 Task: Look for space in Starnberg, Germany from 10th July, 2023 to 25th July, 2023 for 3 adults, 1 child in price range Rs.15000 to Rs.25000. Place can be shared room with 2 bedrooms having 3 beds and 2 bathrooms. Property type can be house, flat, guest house. Amenities needed are: wifi, TV, free parkinig on premises, gym, breakfast. Booking option can be shelf check-in. Required host language is English.
Action: Mouse moved to (428, 89)
Screenshot: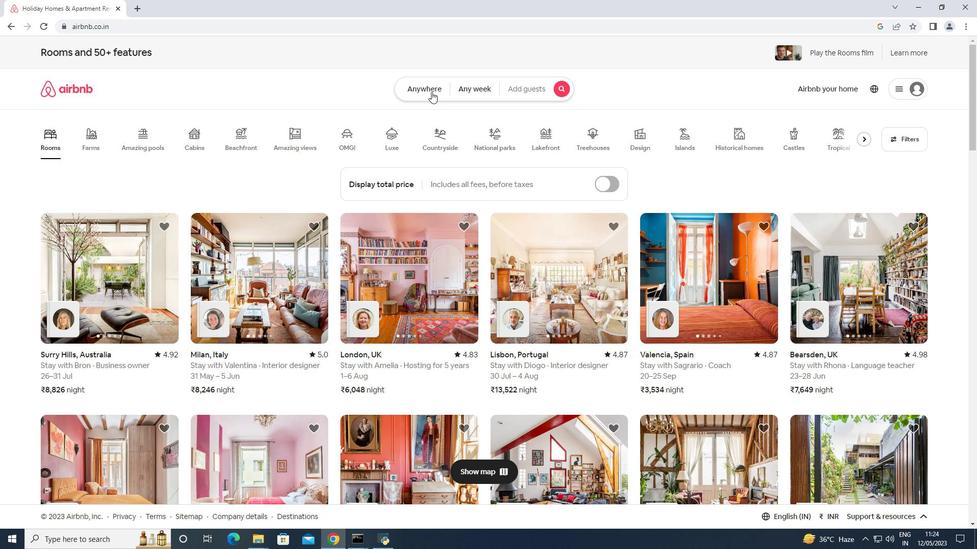 
Action: Mouse pressed left at (428, 89)
Screenshot: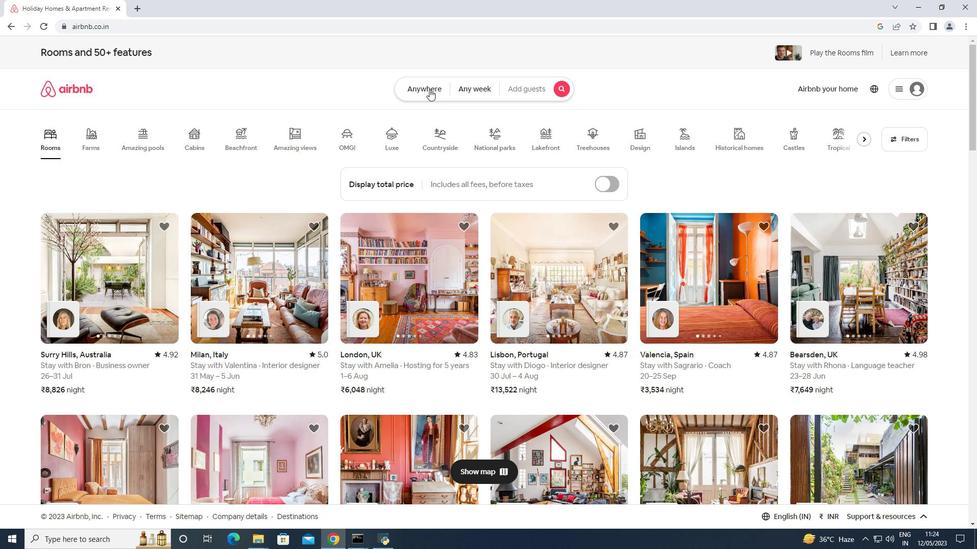 
Action: Mouse moved to (386, 131)
Screenshot: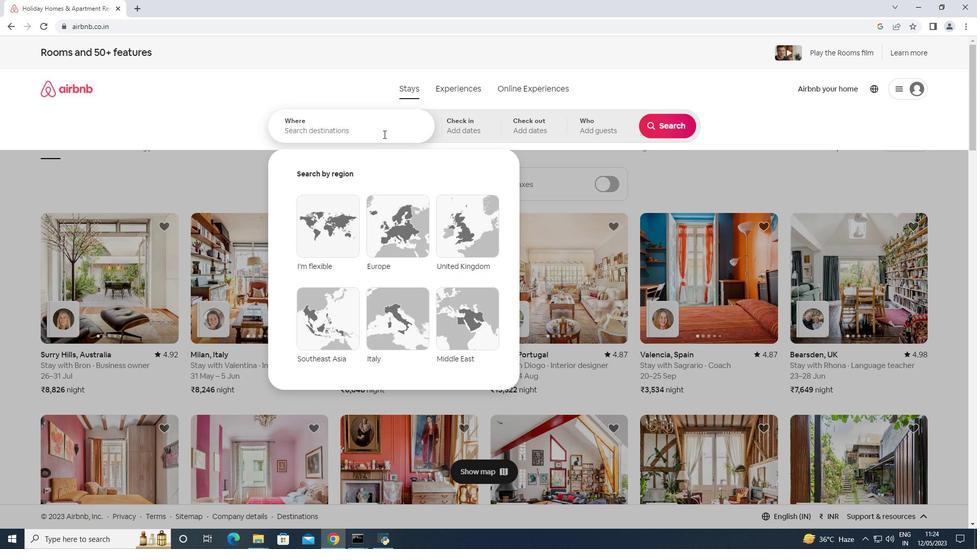 
Action: Mouse pressed left at (386, 131)
Screenshot: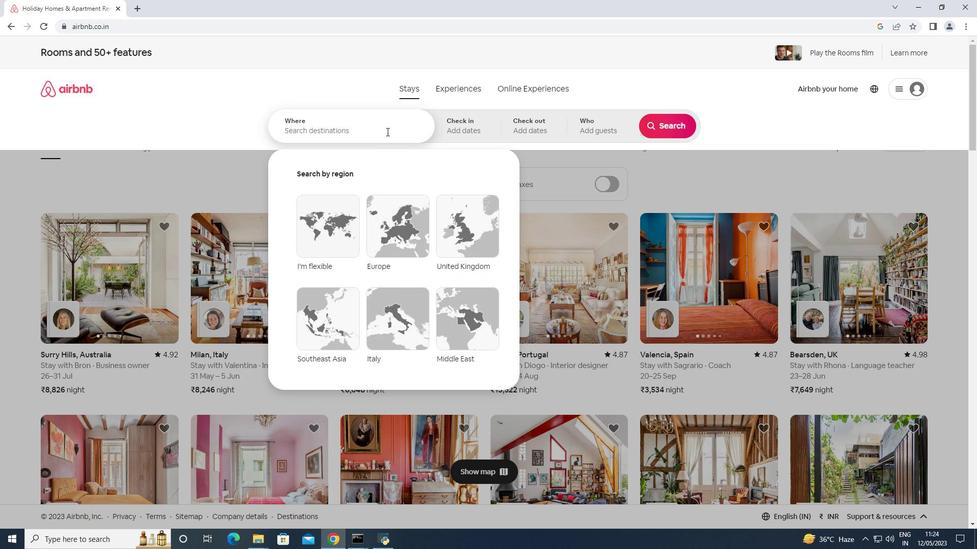 
Action: Key pressed <Key.shift>Sra<Key.backspace><Key.backspace>tarnberg,<Key.space><Key.shift>Germany<Key.enter>
Screenshot: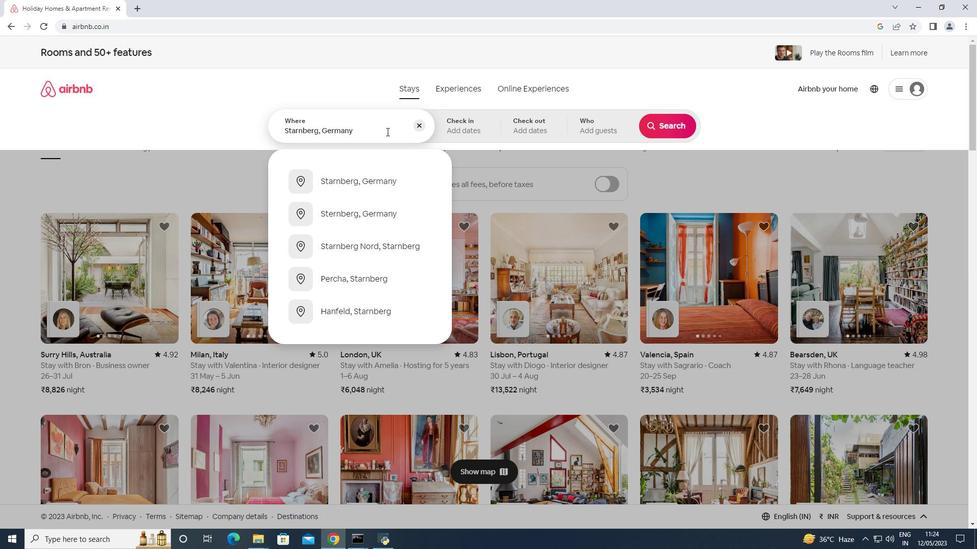 
Action: Mouse moved to (662, 205)
Screenshot: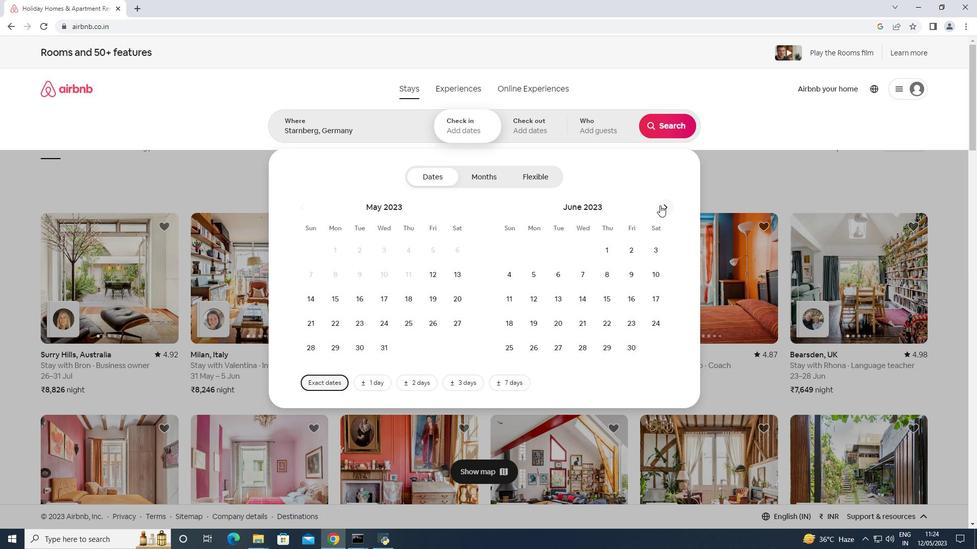 
Action: Mouse pressed left at (662, 205)
Screenshot: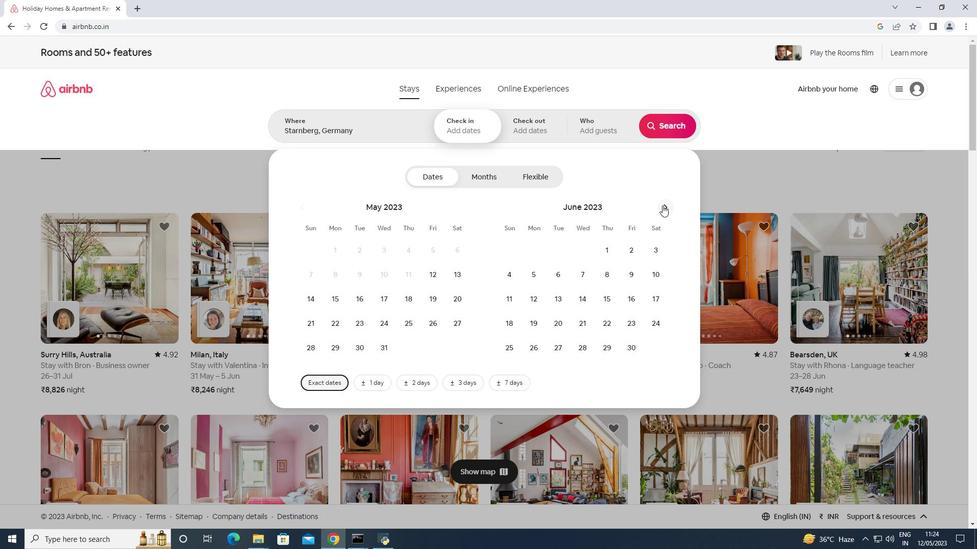 
Action: Mouse moved to (537, 296)
Screenshot: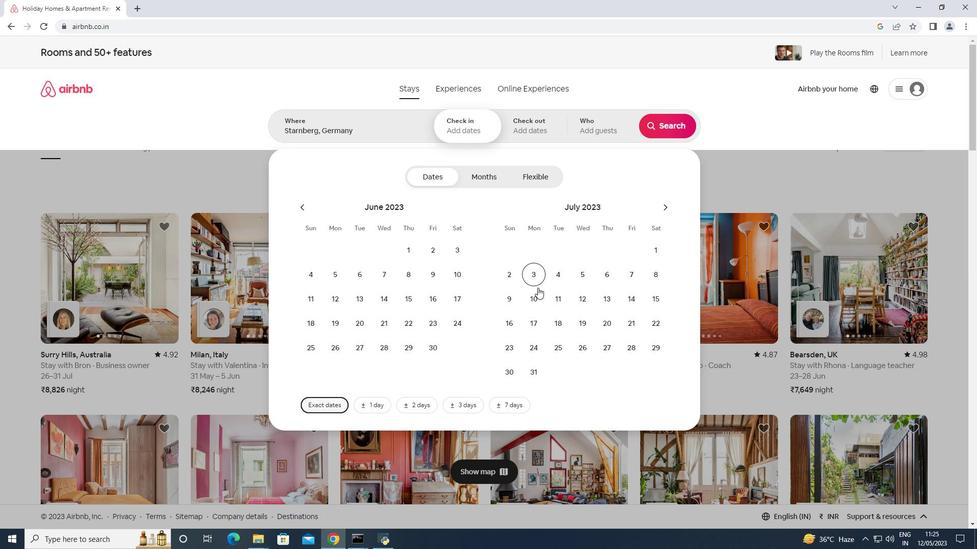 
Action: Mouse pressed left at (537, 296)
Screenshot: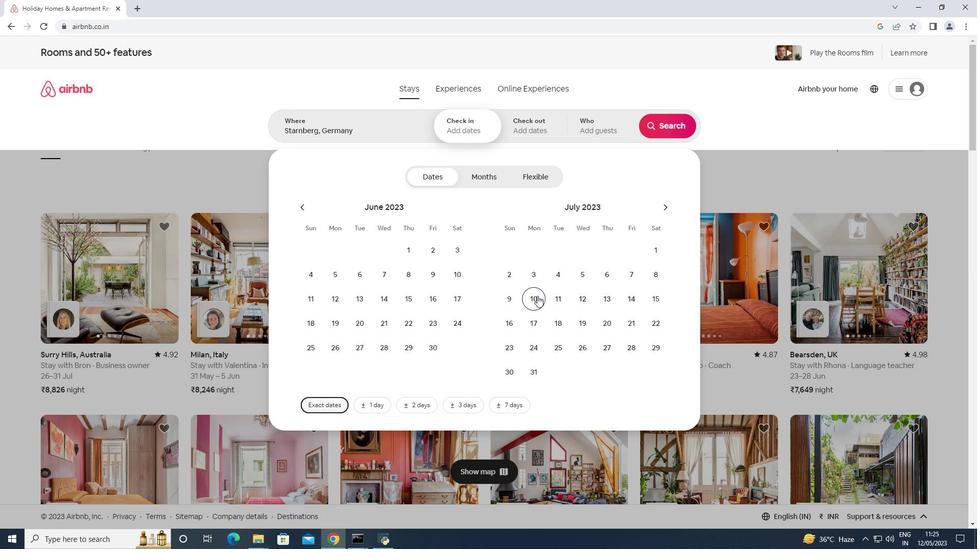 
Action: Mouse moved to (564, 343)
Screenshot: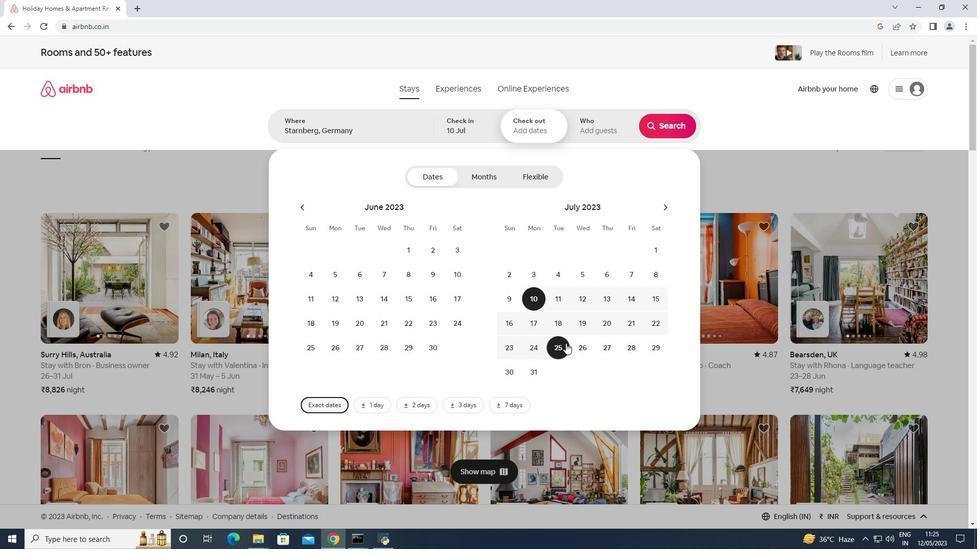 
Action: Mouse pressed left at (564, 343)
Screenshot: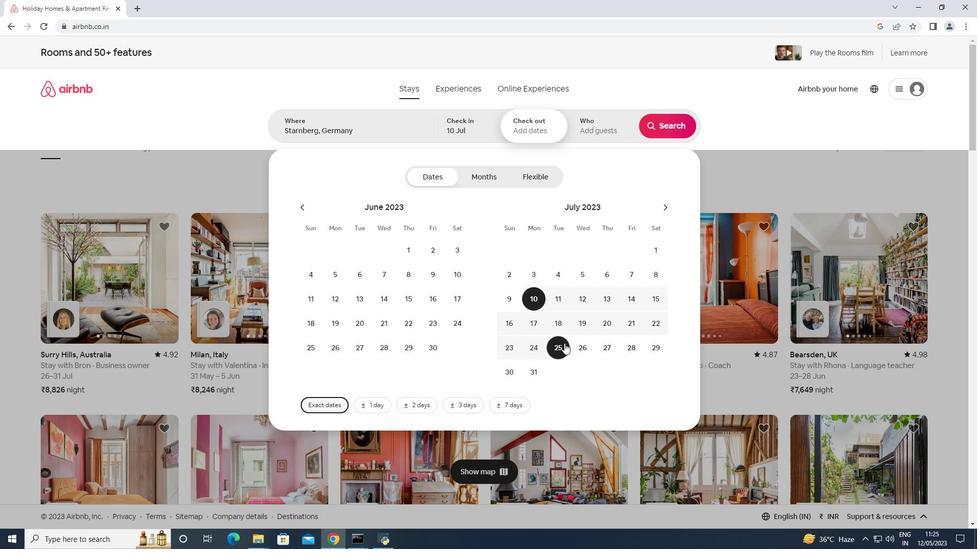 
Action: Mouse moved to (590, 132)
Screenshot: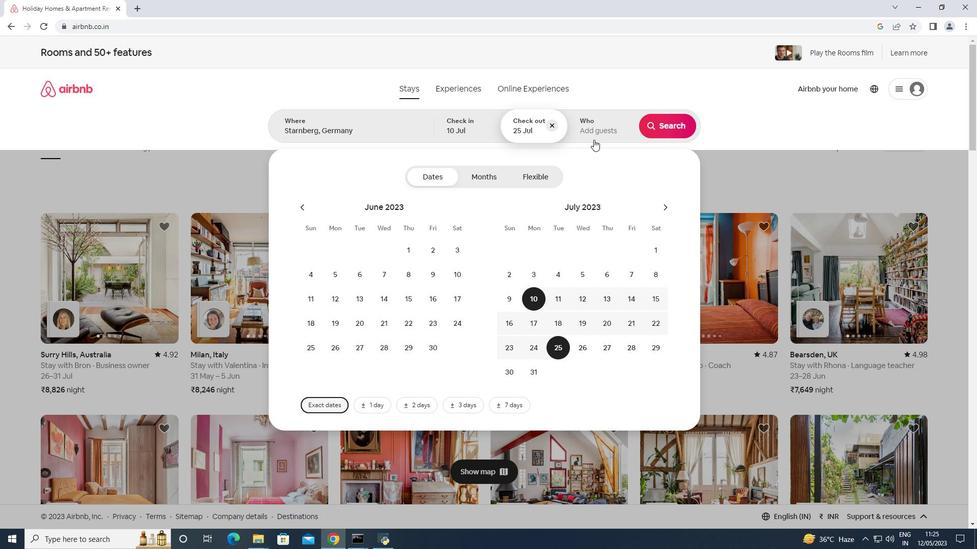 
Action: Mouse pressed left at (590, 132)
Screenshot: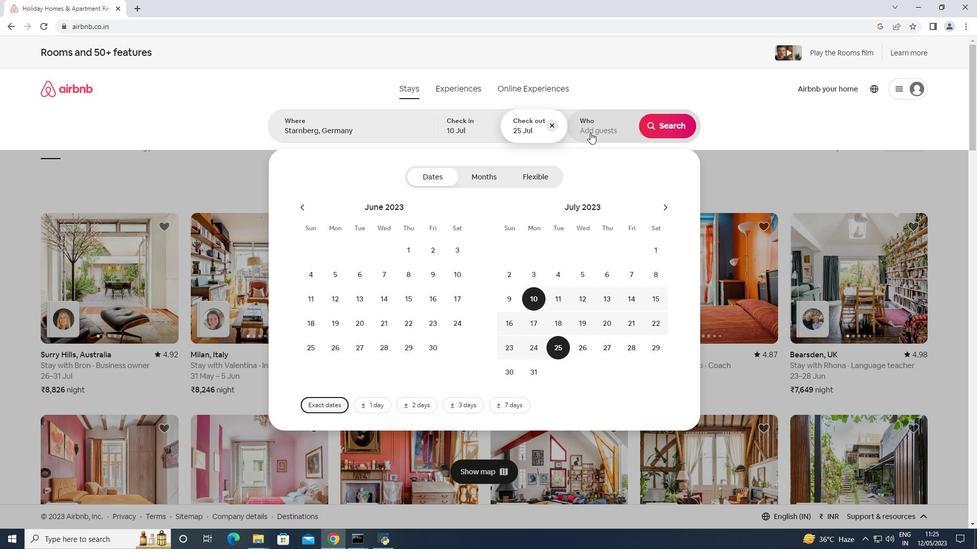 
Action: Mouse moved to (673, 180)
Screenshot: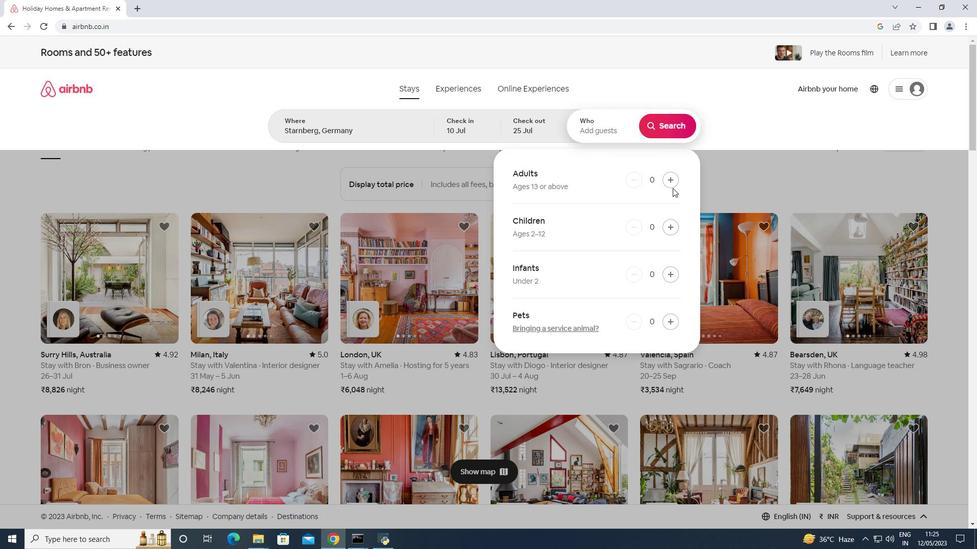 
Action: Mouse pressed left at (673, 180)
Screenshot: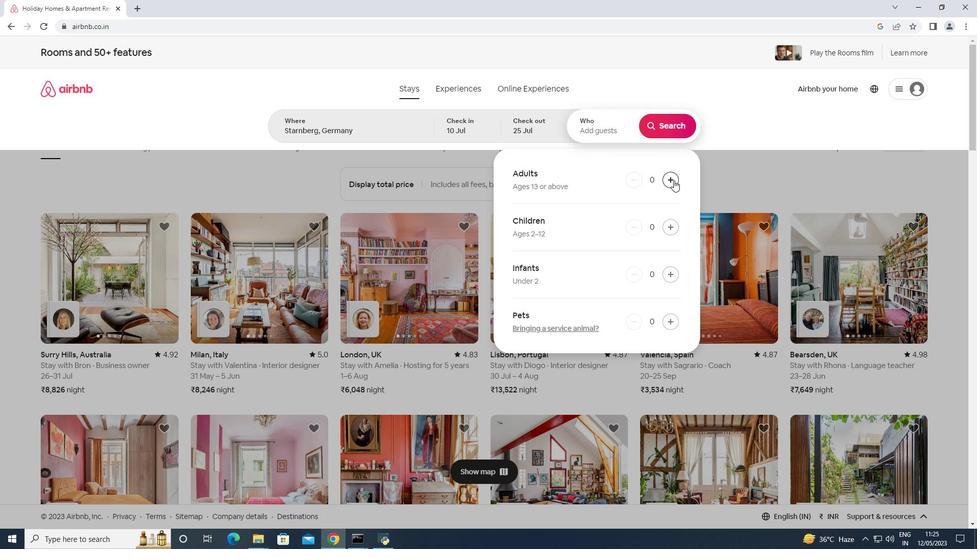 
Action: Mouse pressed left at (673, 180)
Screenshot: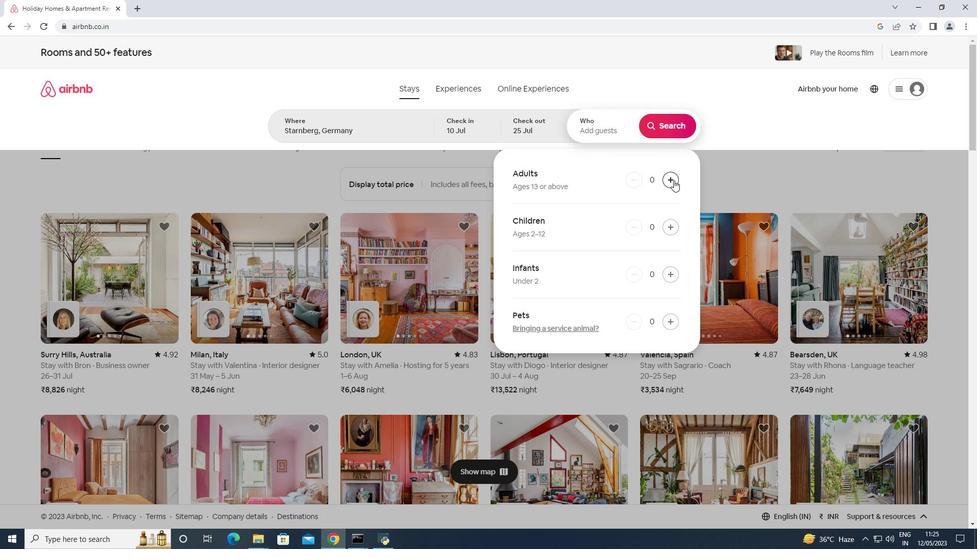 
Action: Mouse pressed left at (673, 180)
Screenshot: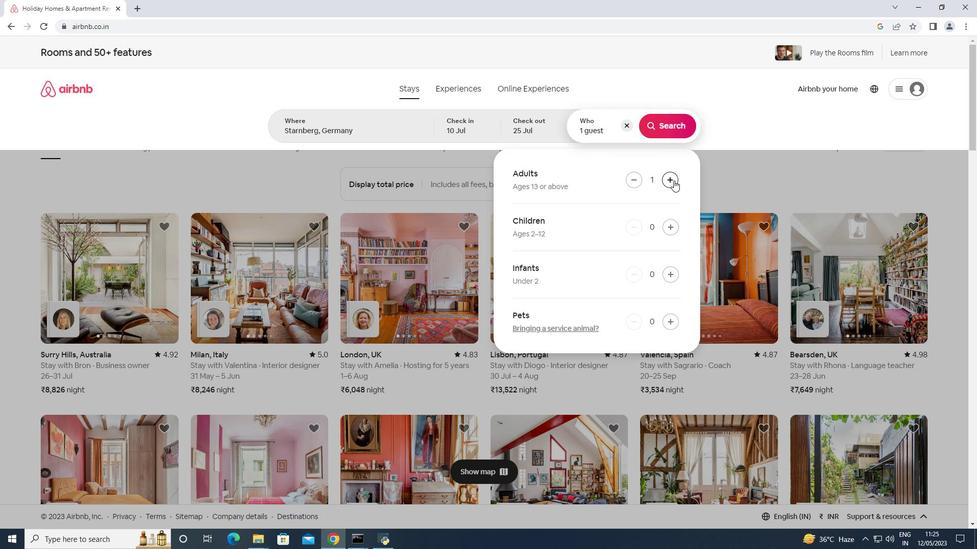 
Action: Mouse pressed left at (673, 180)
Screenshot: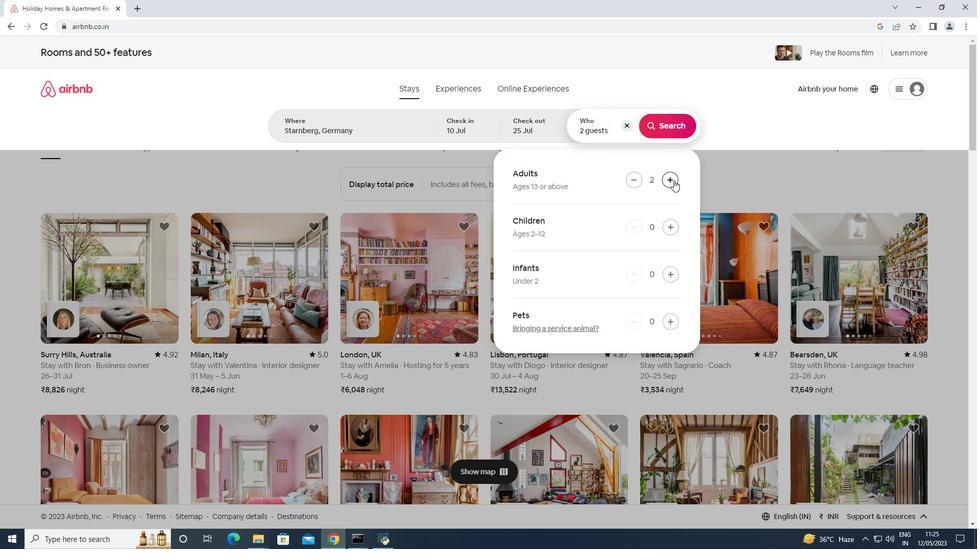 
Action: Mouse moved to (631, 181)
Screenshot: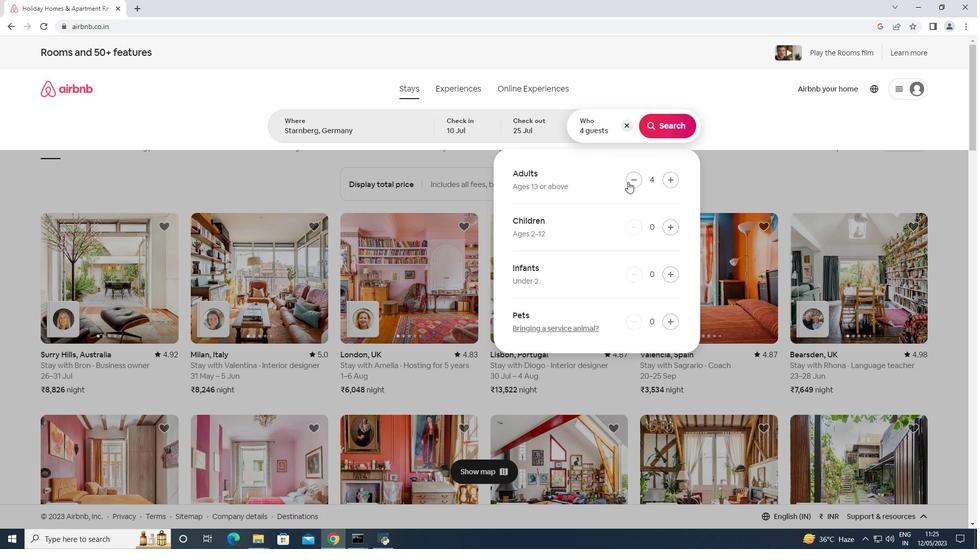 
Action: Mouse pressed left at (631, 181)
Screenshot: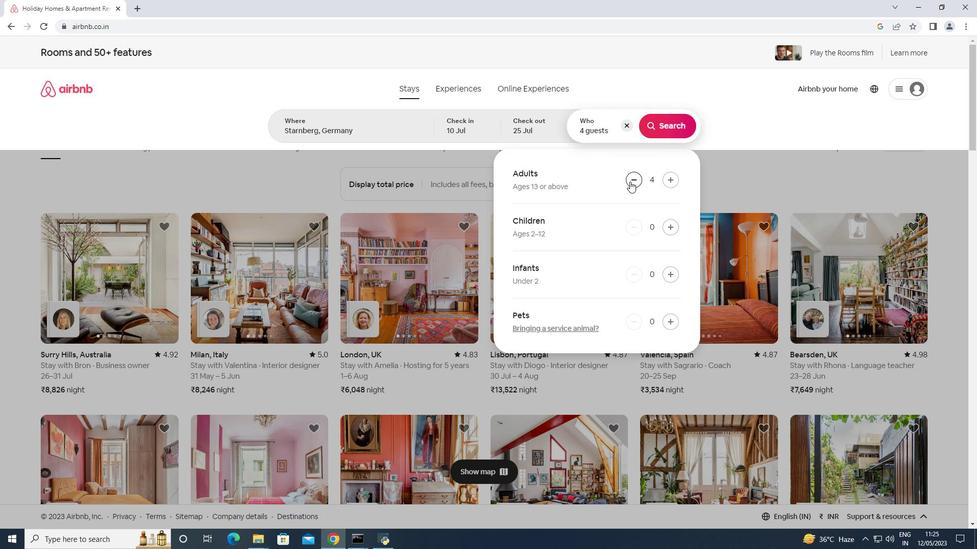 
Action: Mouse moved to (671, 225)
Screenshot: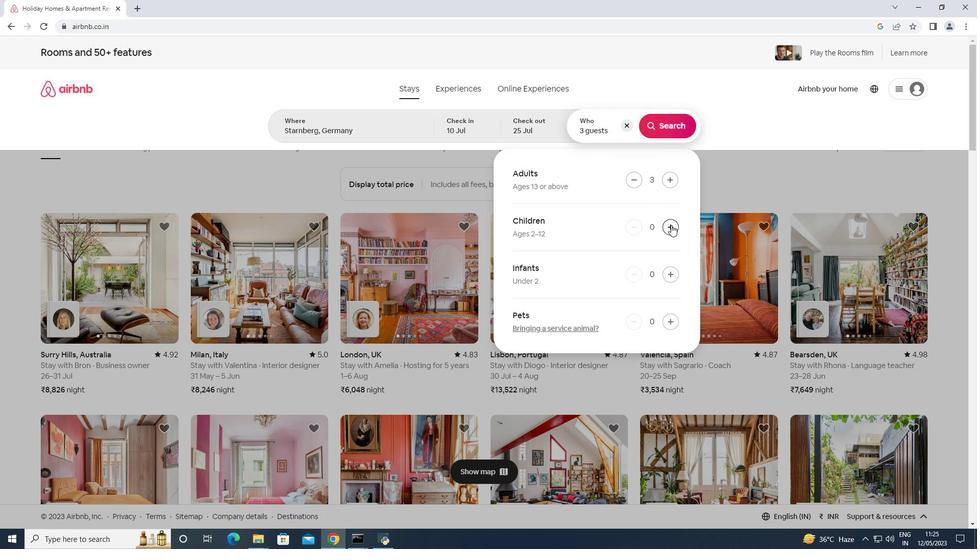 
Action: Mouse pressed left at (671, 225)
Screenshot: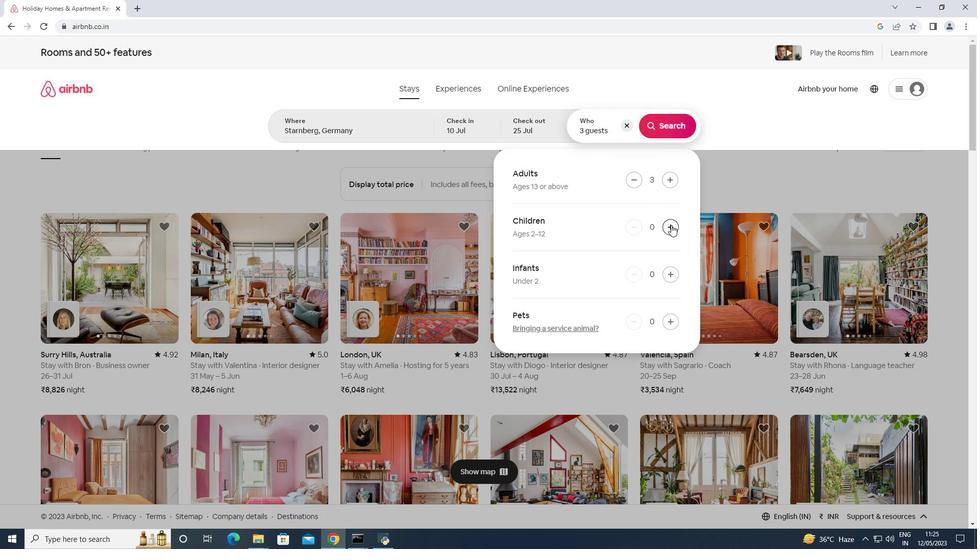 
Action: Mouse moved to (668, 126)
Screenshot: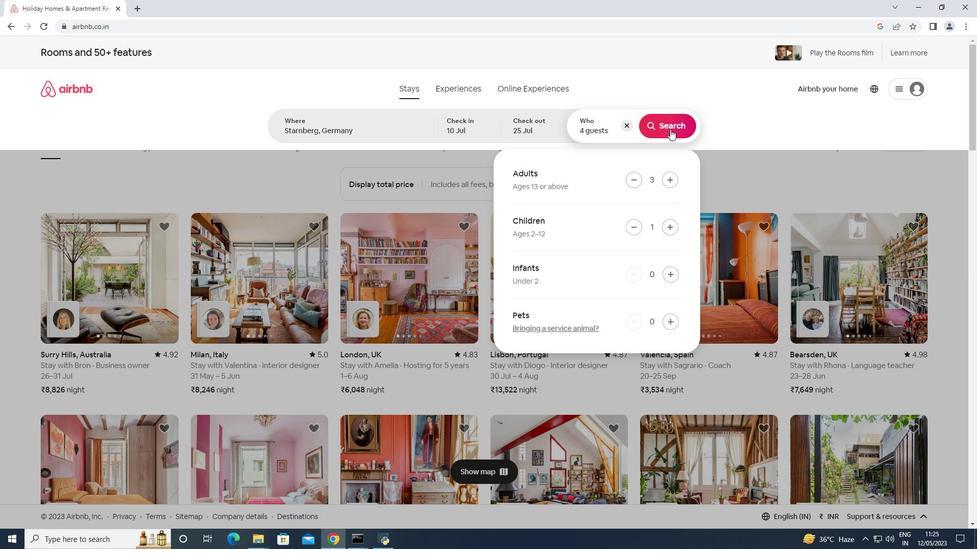 
Action: Mouse pressed left at (668, 126)
Screenshot: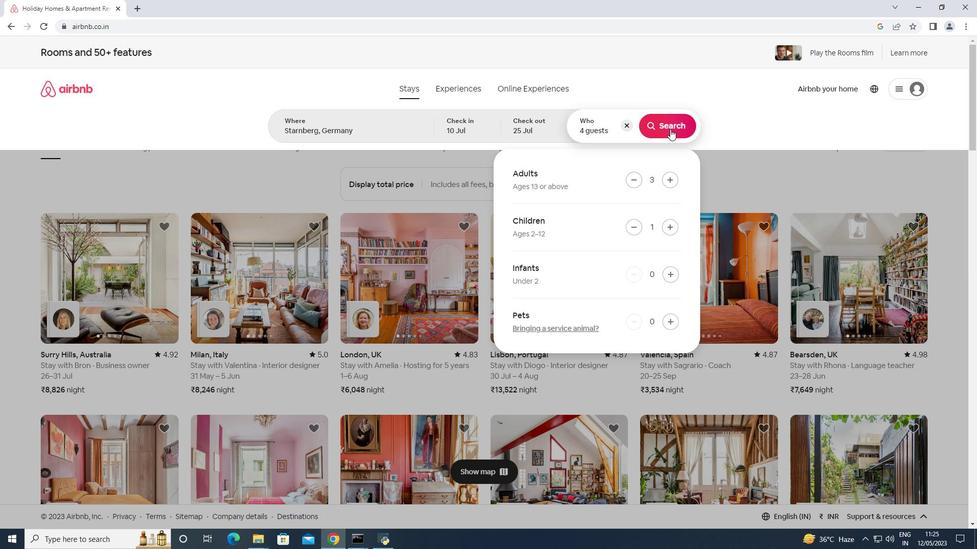 
Action: Mouse moved to (935, 101)
Screenshot: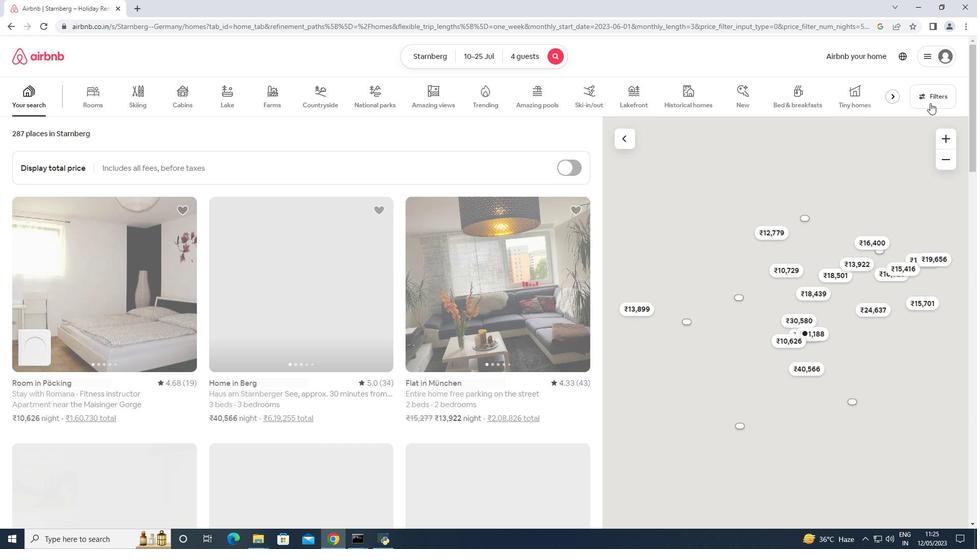 
Action: Mouse pressed left at (935, 101)
Screenshot: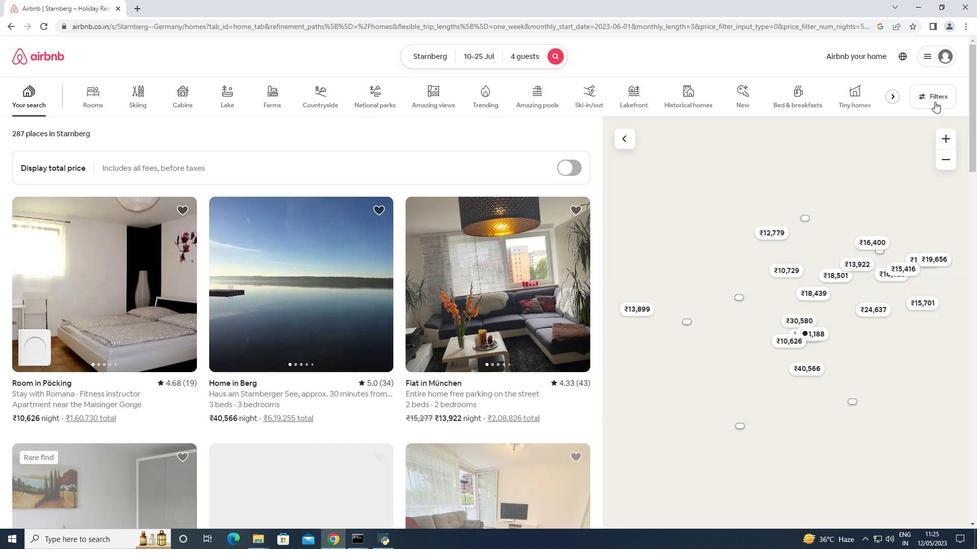 
Action: Mouse moved to (407, 337)
Screenshot: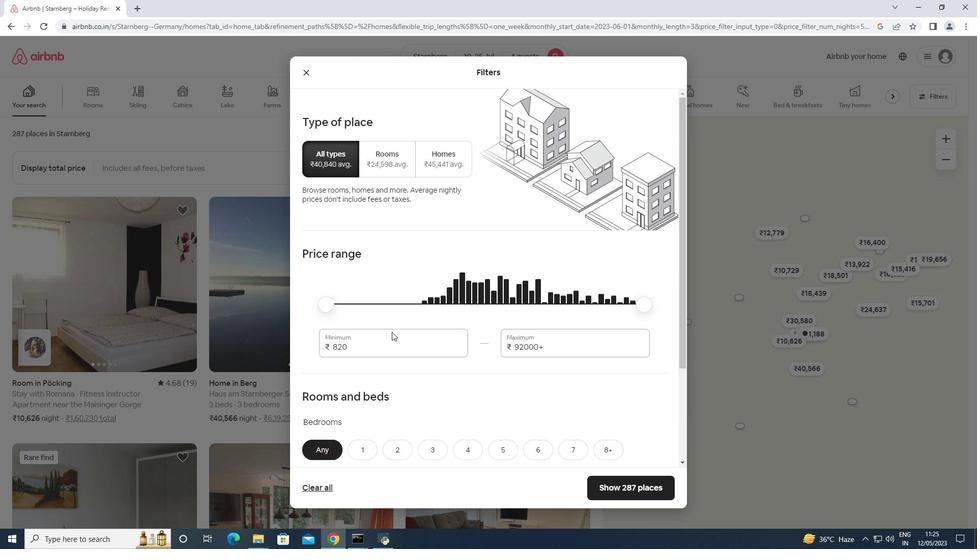 
Action: Mouse pressed left at (407, 337)
Screenshot: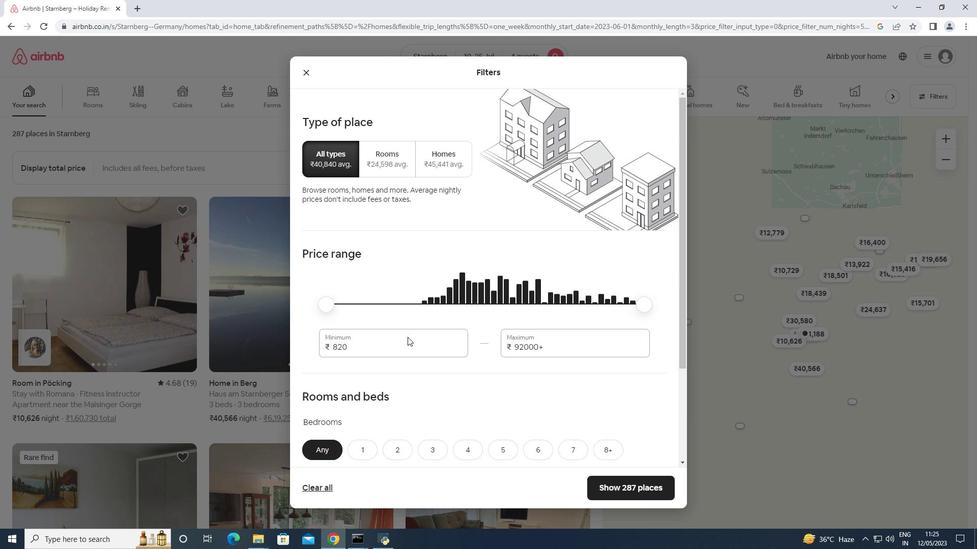 
Action: Mouse pressed left at (407, 337)
Screenshot: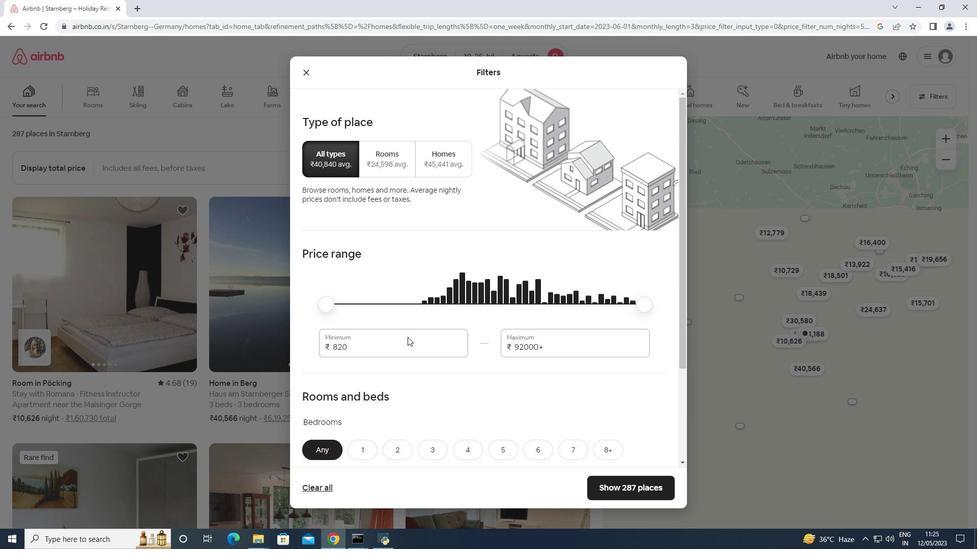 
Action: Mouse moved to (407, 338)
Screenshot: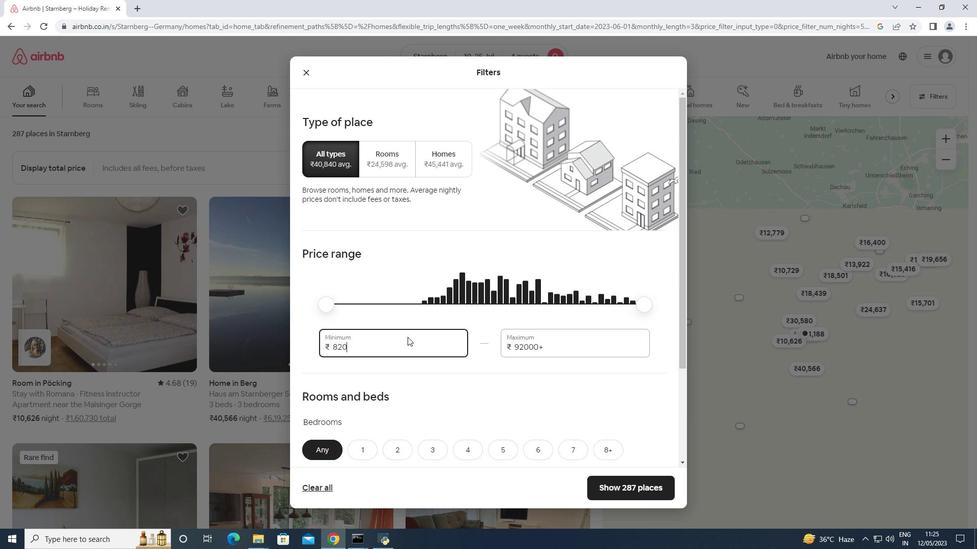 
Action: Key pressed <Key.backspace><Key.backspace><Key.backspace><Key.backspace><Key.backspace><Key.backspace><Key.backspace><Key.backspace><Key.backspace><Key.backspace><Key.backspace><Key.backspace>15000<Key.tab>25000
Screenshot: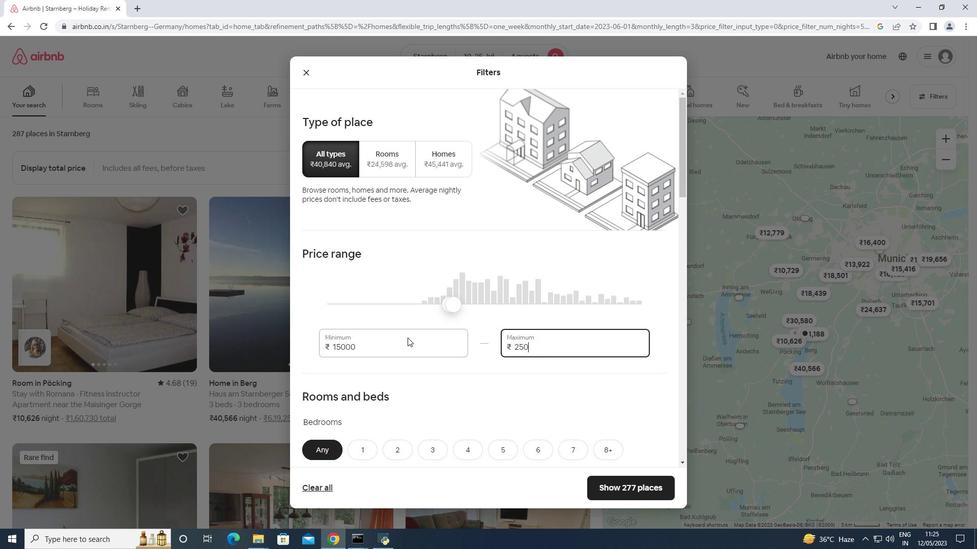 
Action: Mouse moved to (407, 338)
Screenshot: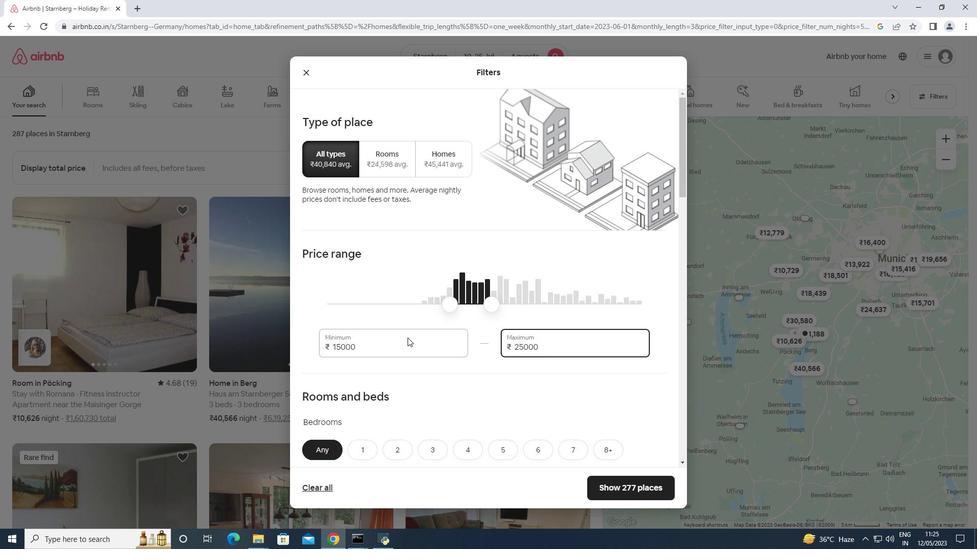 
Action: Mouse scrolled (407, 338) with delta (0, 0)
Screenshot: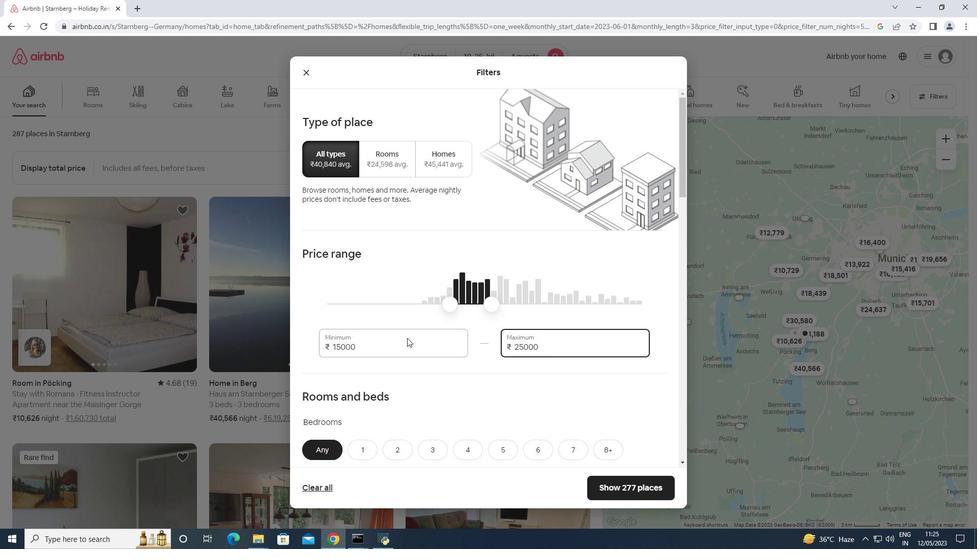 
Action: Mouse scrolled (407, 338) with delta (0, 0)
Screenshot: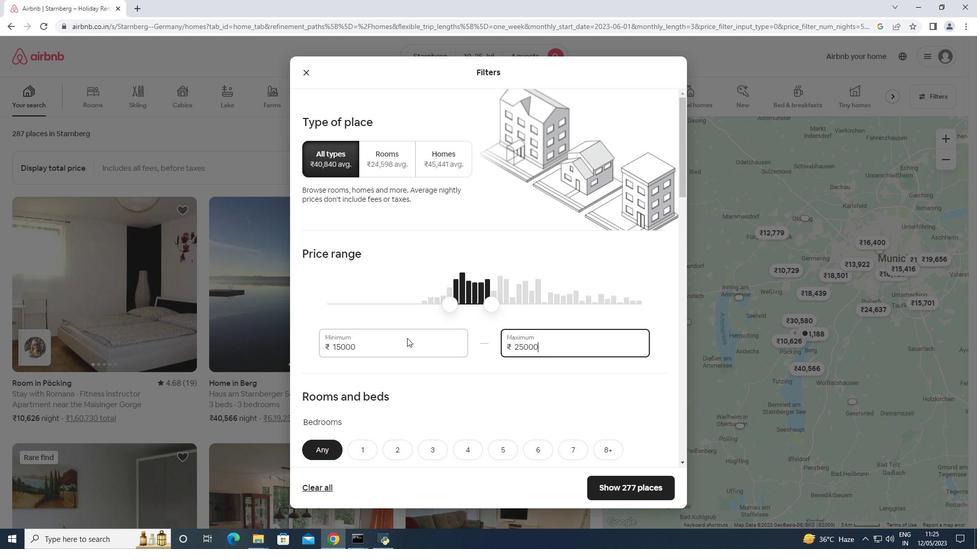 
Action: Mouse scrolled (407, 338) with delta (0, 0)
Screenshot: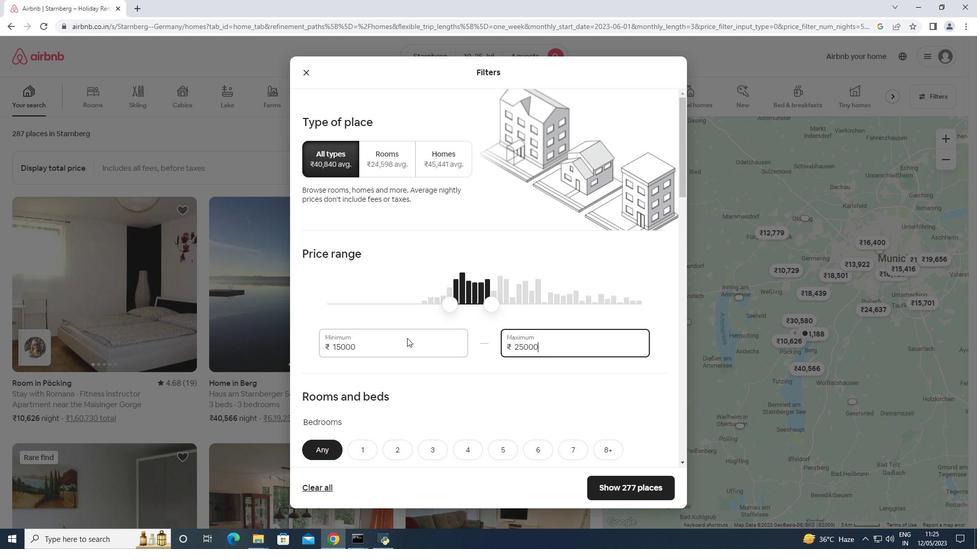 
Action: Mouse moved to (405, 302)
Screenshot: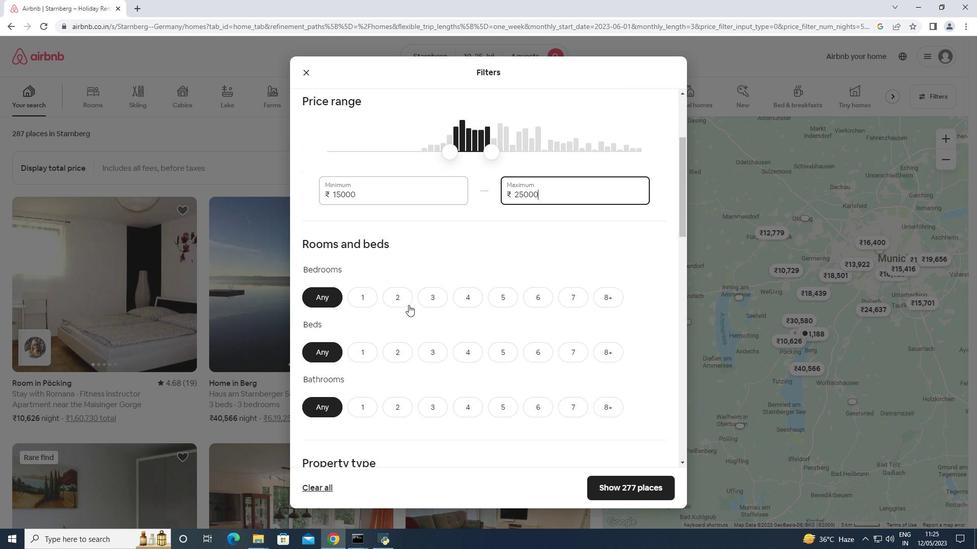 
Action: Mouse pressed left at (405, 302)
Screenshot: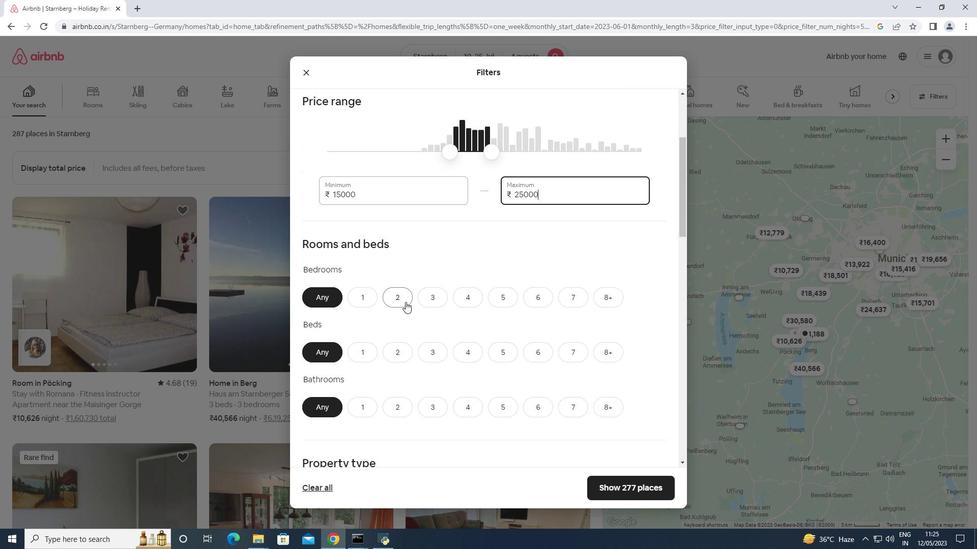 
Action: Mouse moved to (436, 354)
Screenshot: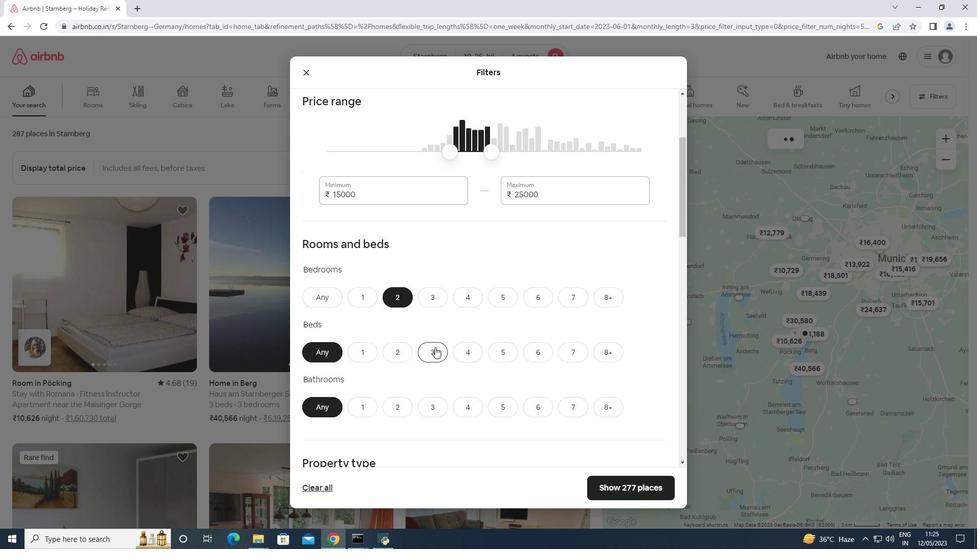 
Action: Mouse pressed left at (436, 354)
Screenshot: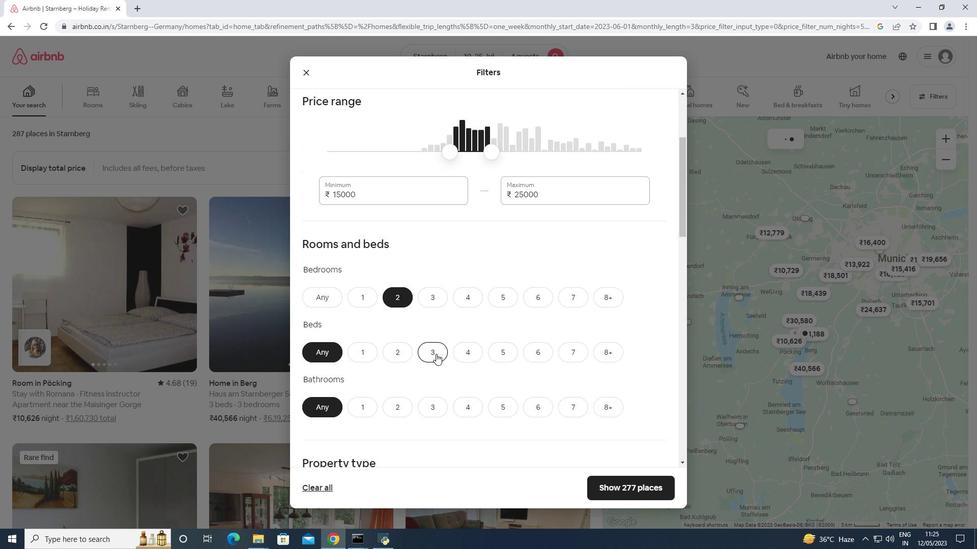 
Action: Mouse moved to (398, 412)
Screenshot: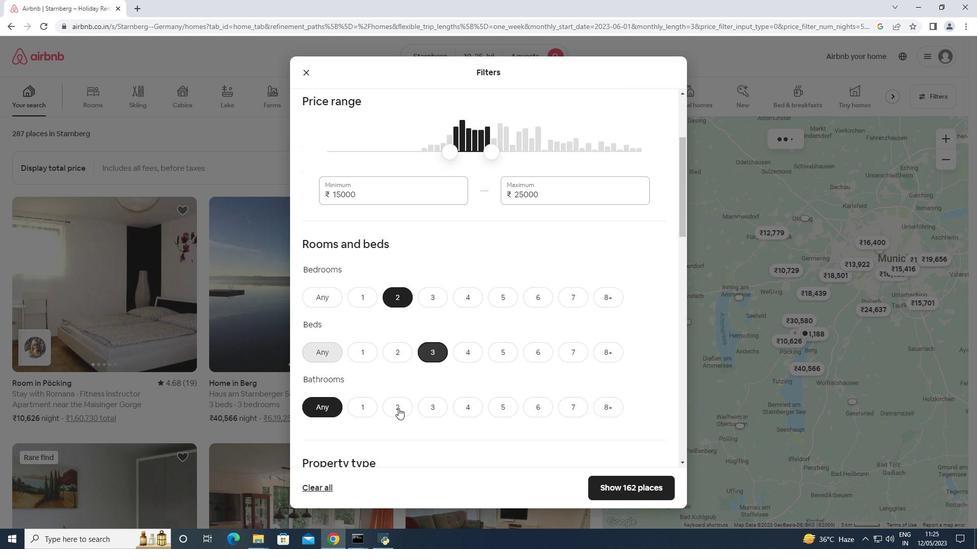 
Action: Mouse pressed left at (398, 412)
Screenshot: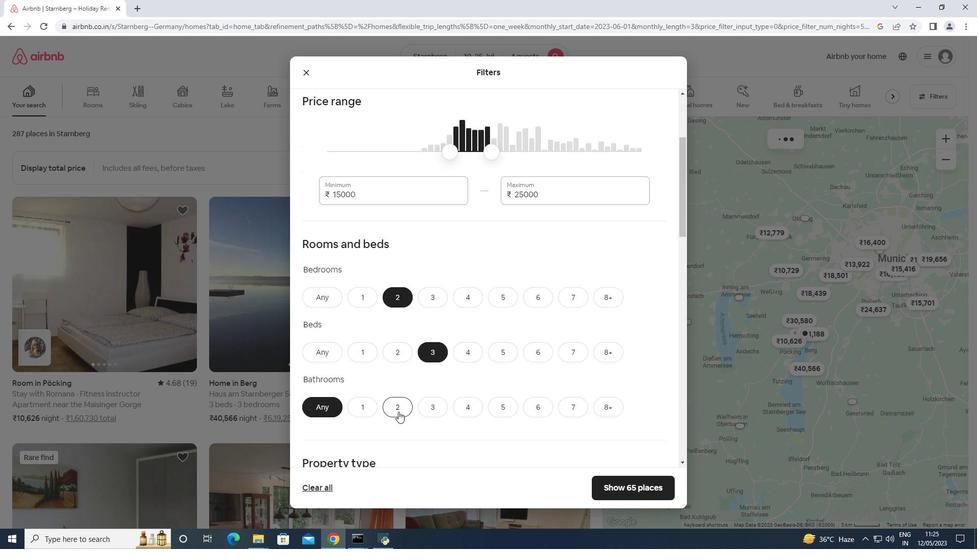 
Action: Mouse moved to (399, 406)
Screenshot: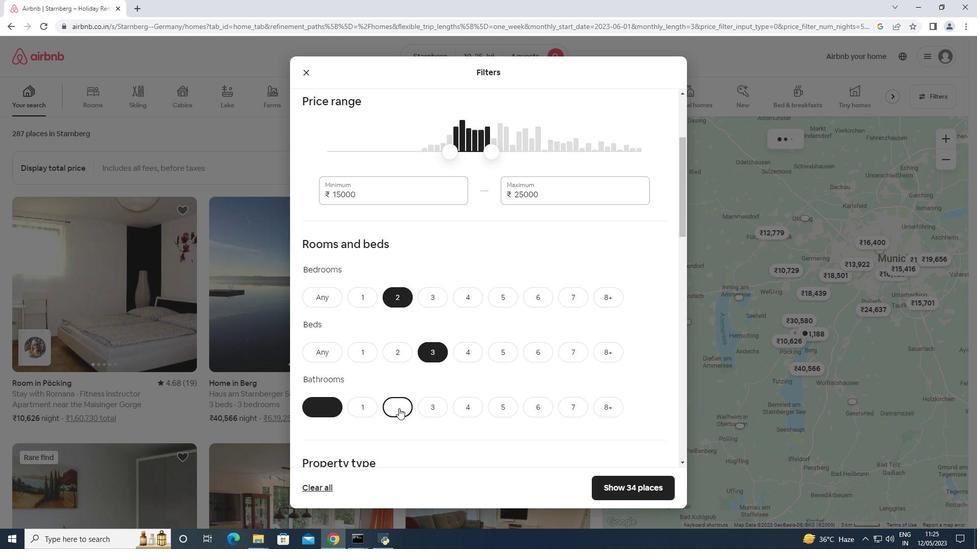 
Action: Mouse scrolled (399, 405) with delta (0, 0)
Screenshot: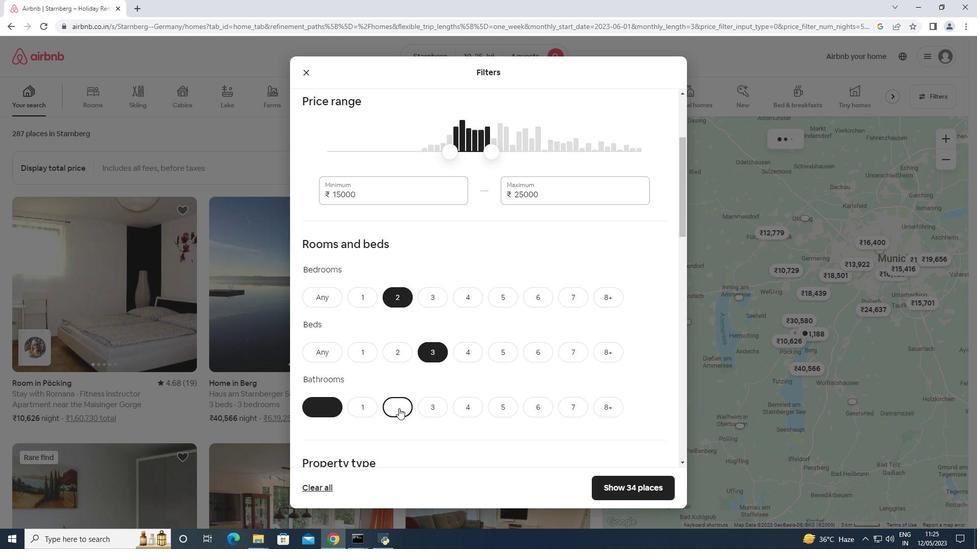 
Action: Mouse scrolled (399, 405) with delta (0, 0)
Screenshot: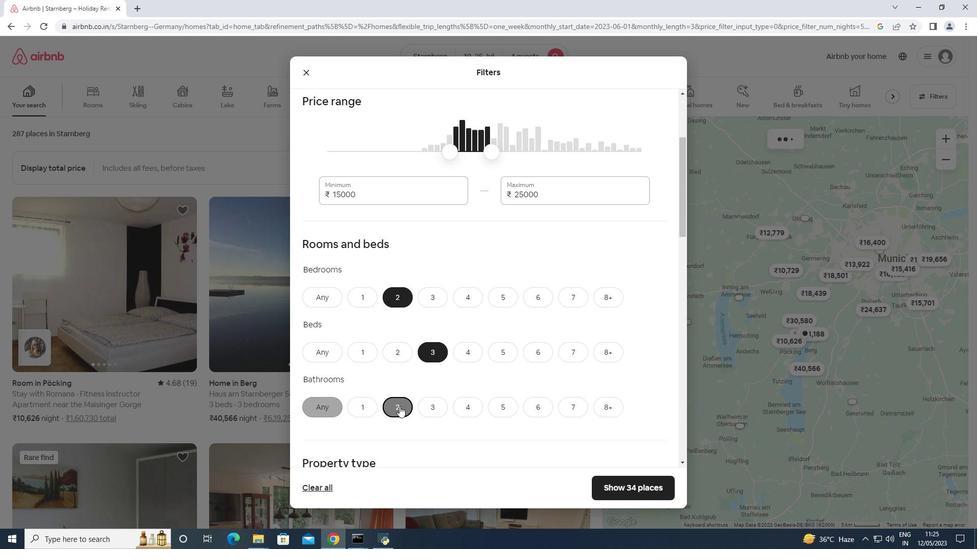 
Action: Mouse scrolled (399, 405) with delta (0, 0)
Screenshot: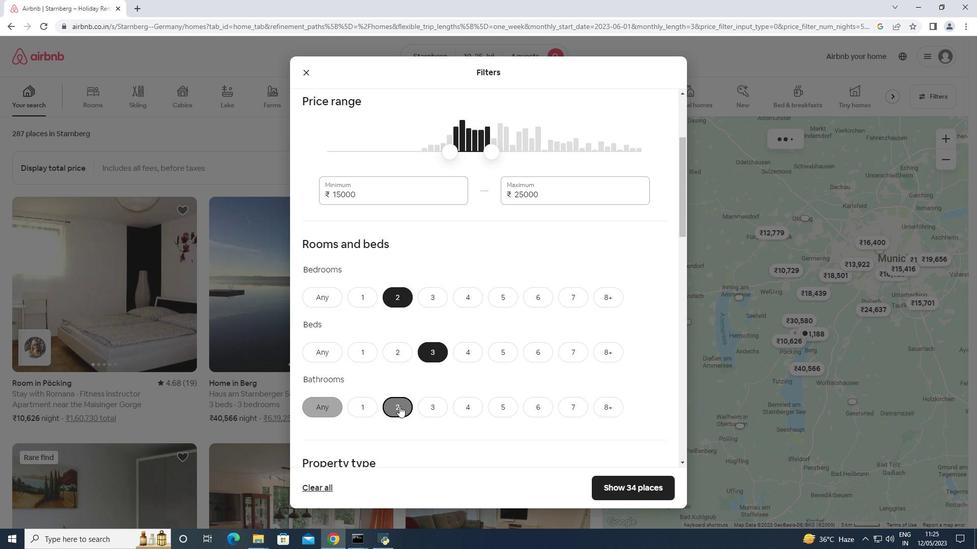 
Action: Mouse scrolled (399, 405) with delta (0, 0)
Screenshot: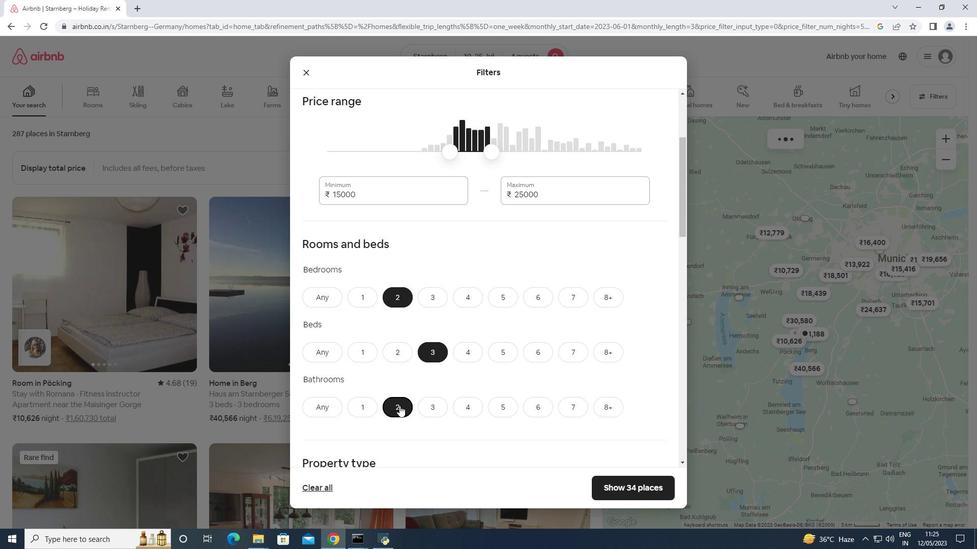 
Action: Mouse moved to (358, 321)
Screenshot: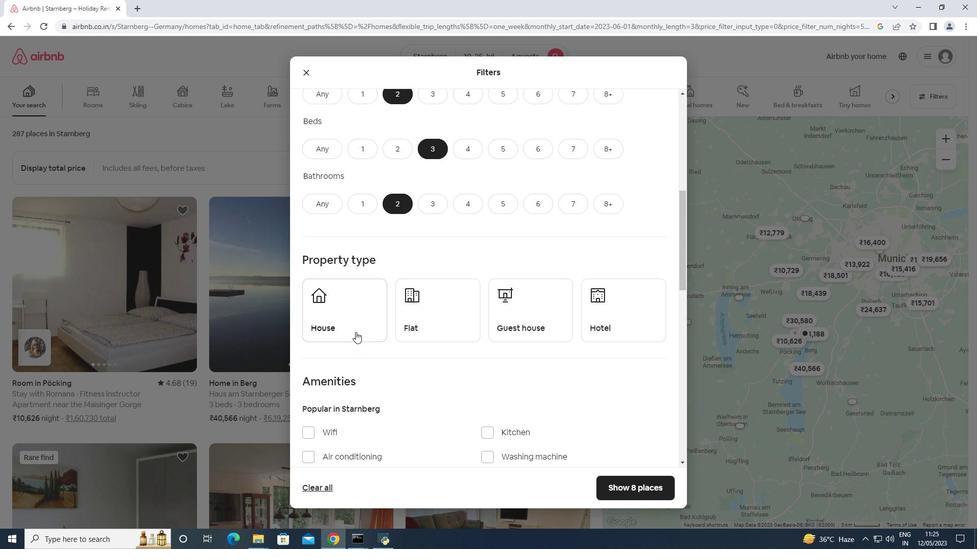 
Action: Mouse pressed left at (358, 321)
Screenshot: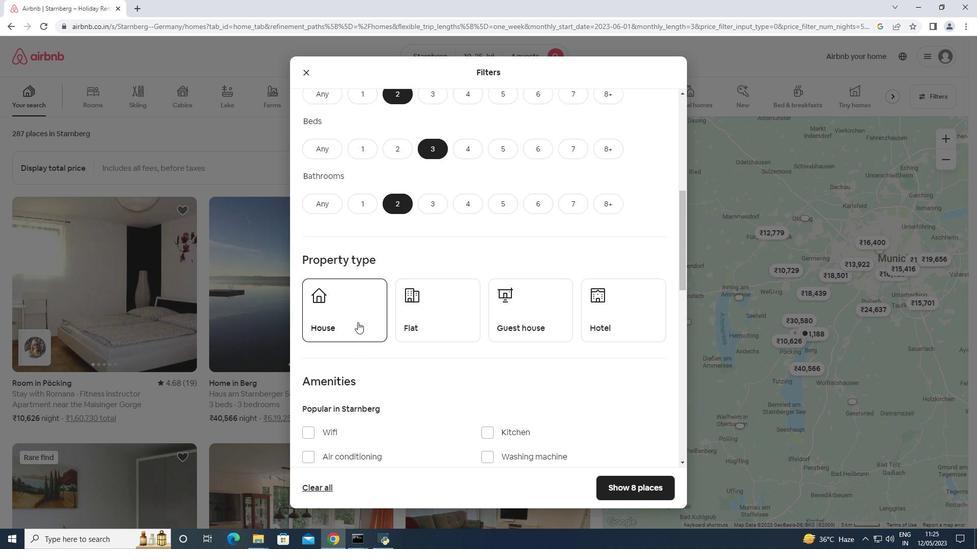 
Action: Mouse moved to (434, 323)
Screenshot: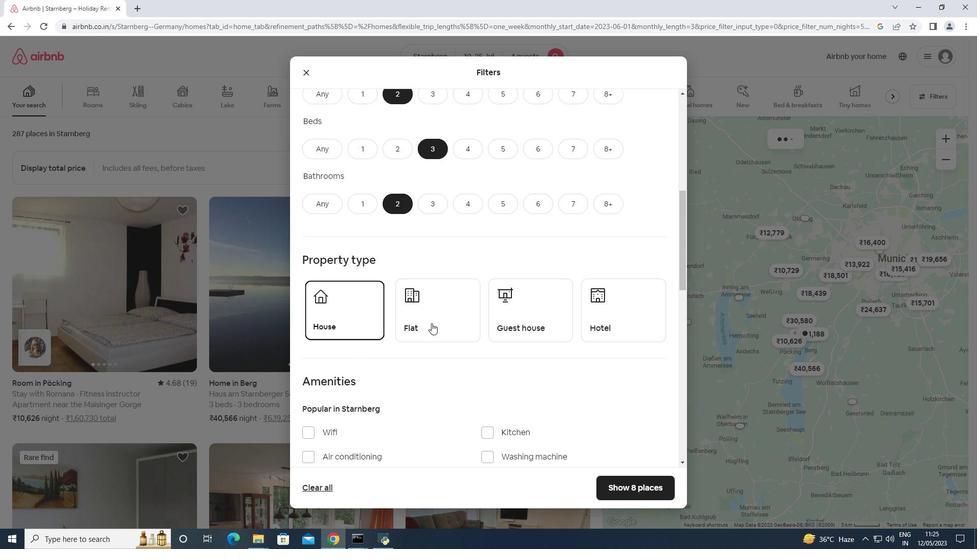 
Action: Mouse pressed left at (434, 323)
Screenshot: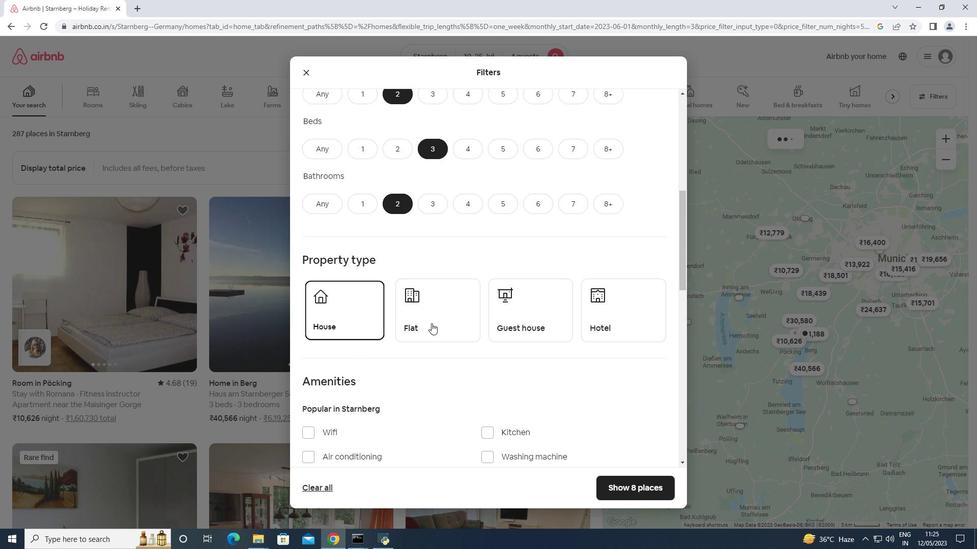 
Action: Mouse moved to (521, 313)
Screenshot: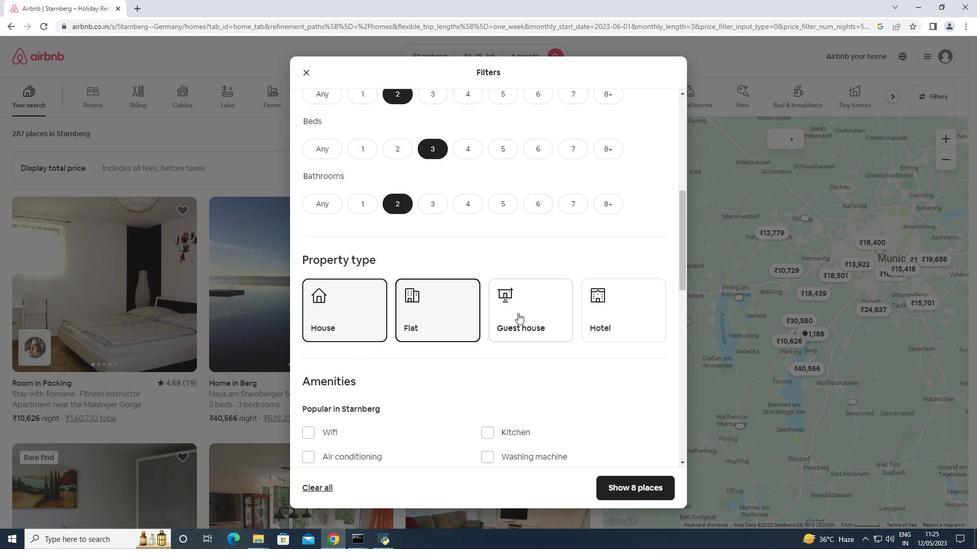 
Action: Mouse pressed left at (521, 313)
Screenshot: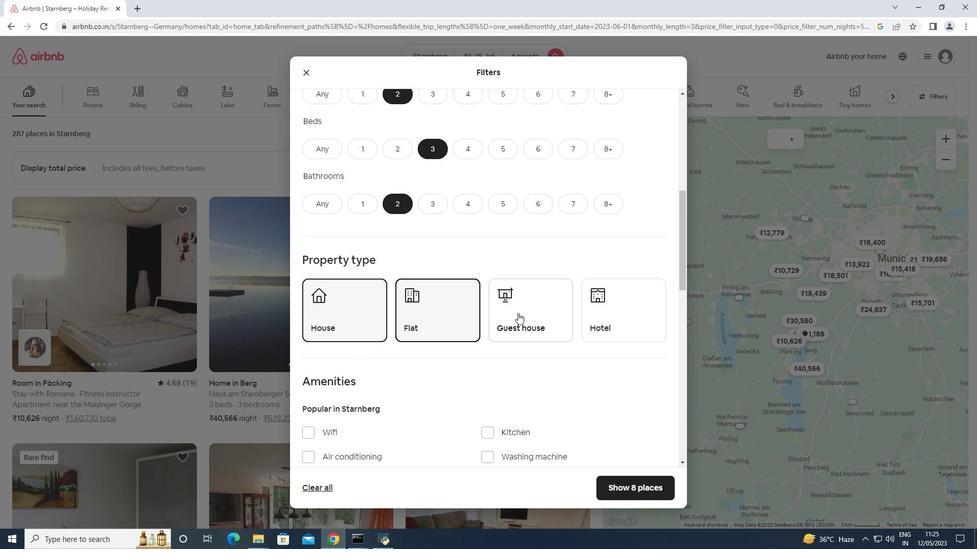 
Action: Mouse moved to (520, 306)
Screenshot: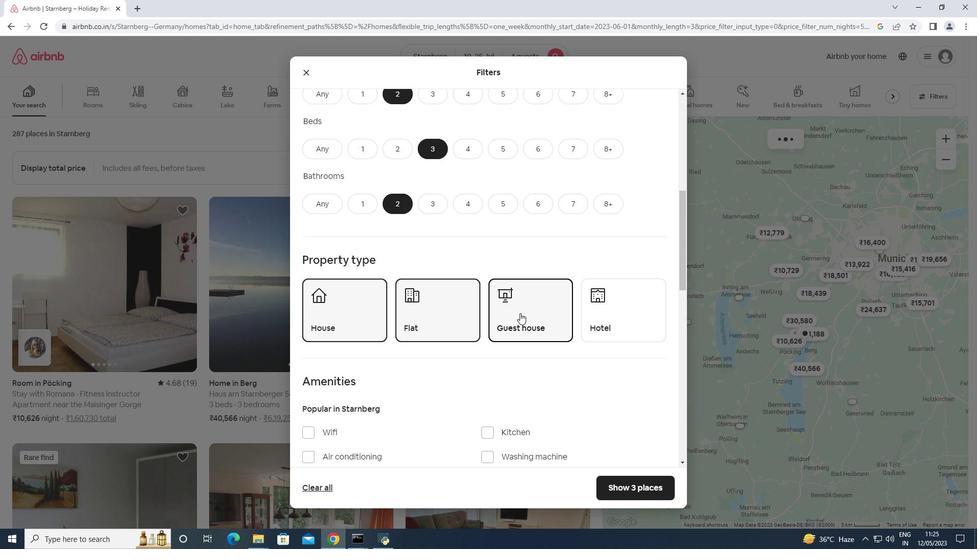 
Action: Mouse scrolled (520, 306) with delta (0, 0)
Screenshot: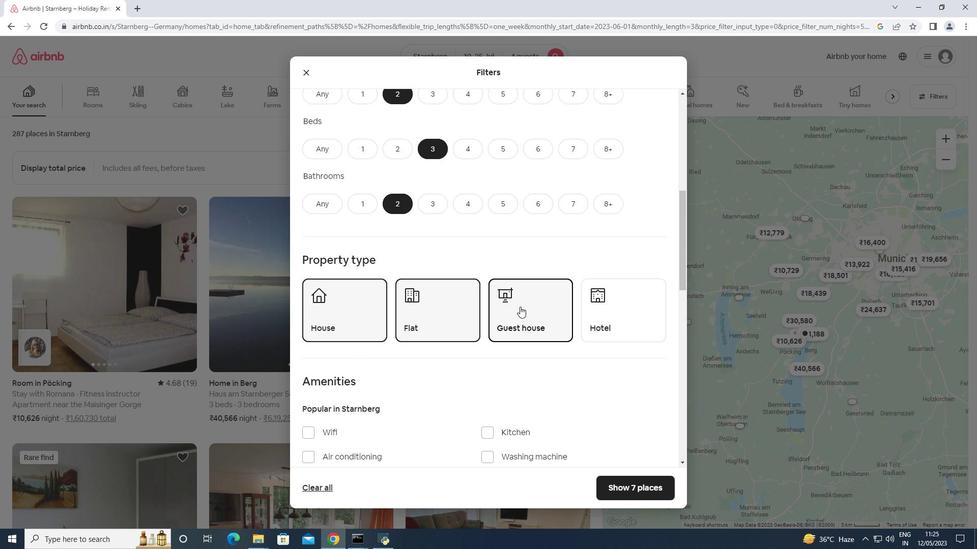 
Action: Mouse scrolled (520, 306) with delta (0, 0)
Screenshot: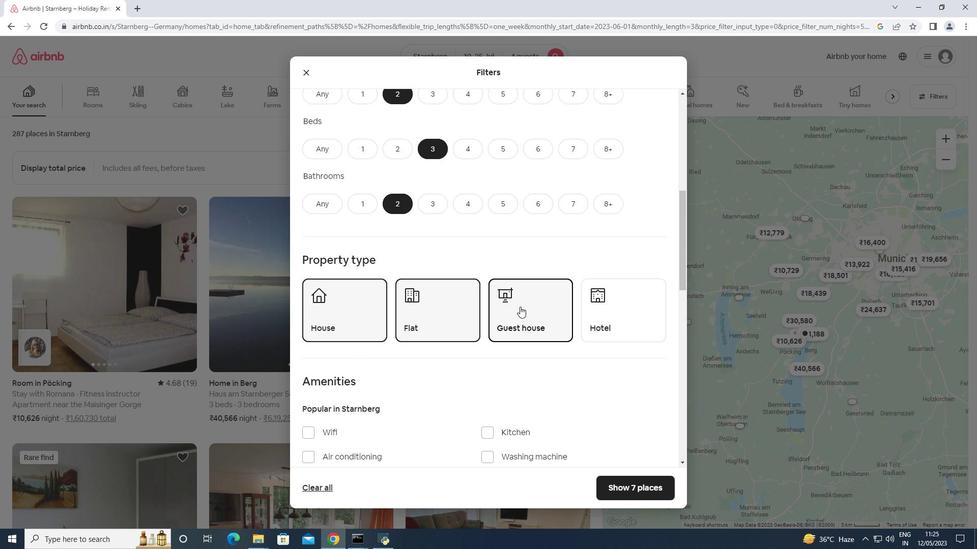 
Action: Mouse scrolled (520, 306) with delta (0, 0)
Screenshot: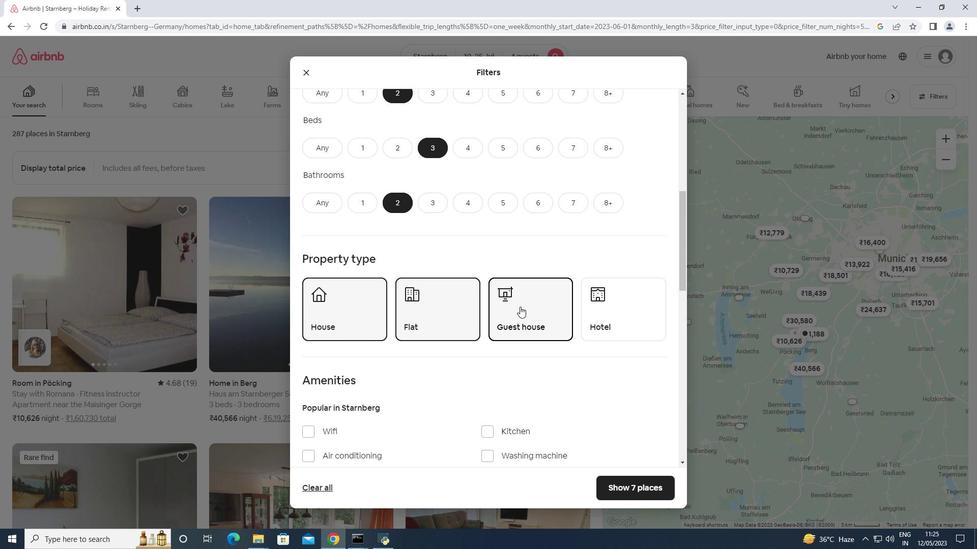 
Action: Mouse moved to (329, 350)
Screenshot: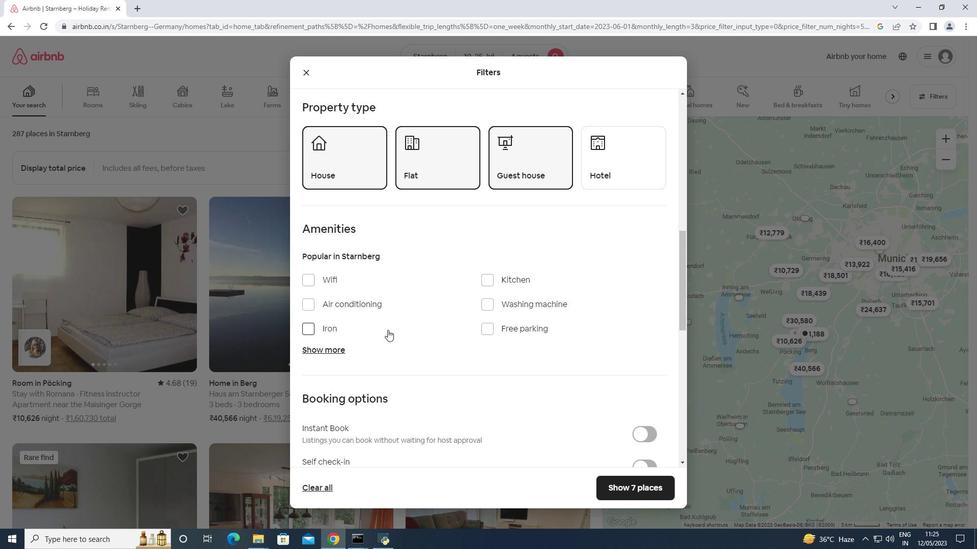 
Action: Mouse pressed left at (329, 350)
Screenshot: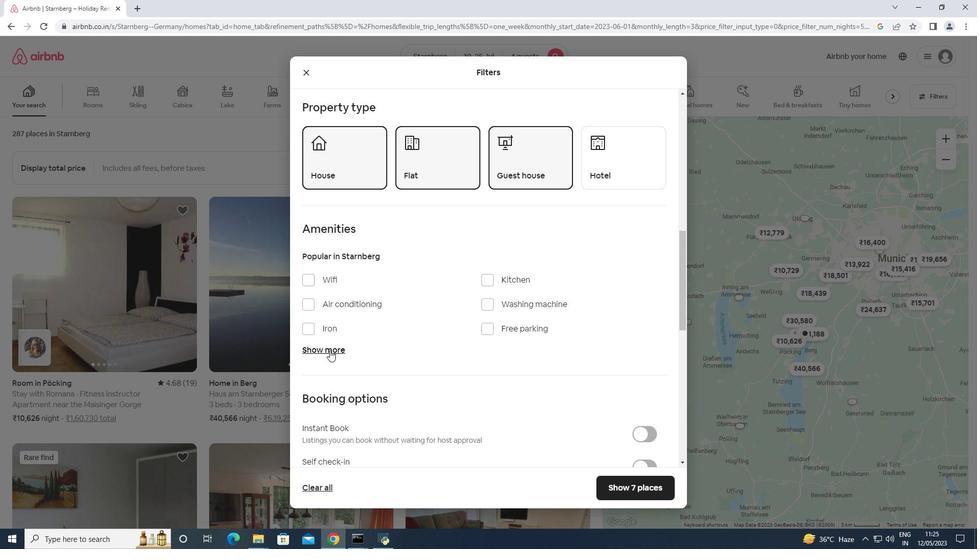 
Action: Mouse moved to (535, 330)
Screenshot: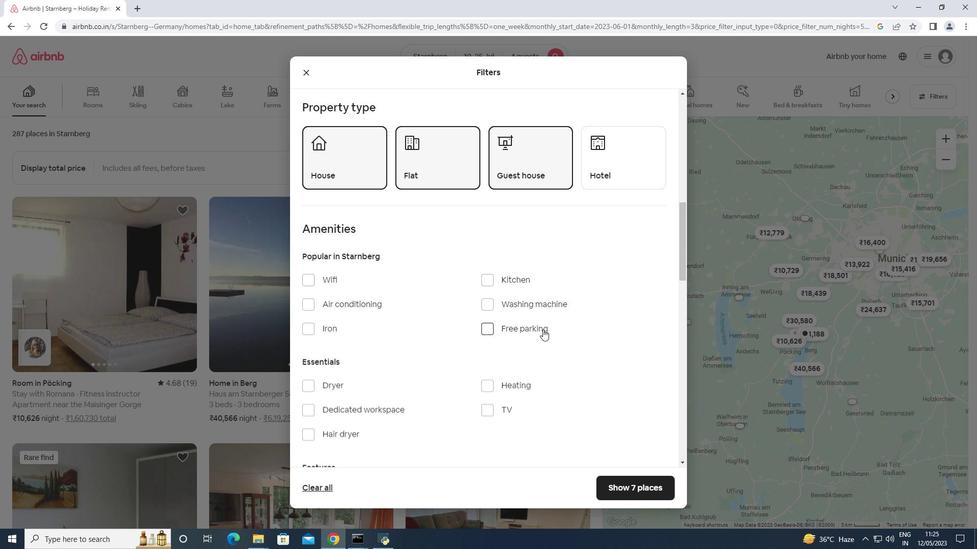 
Action: Mouse pressed left at (535, 330)
Screenshot: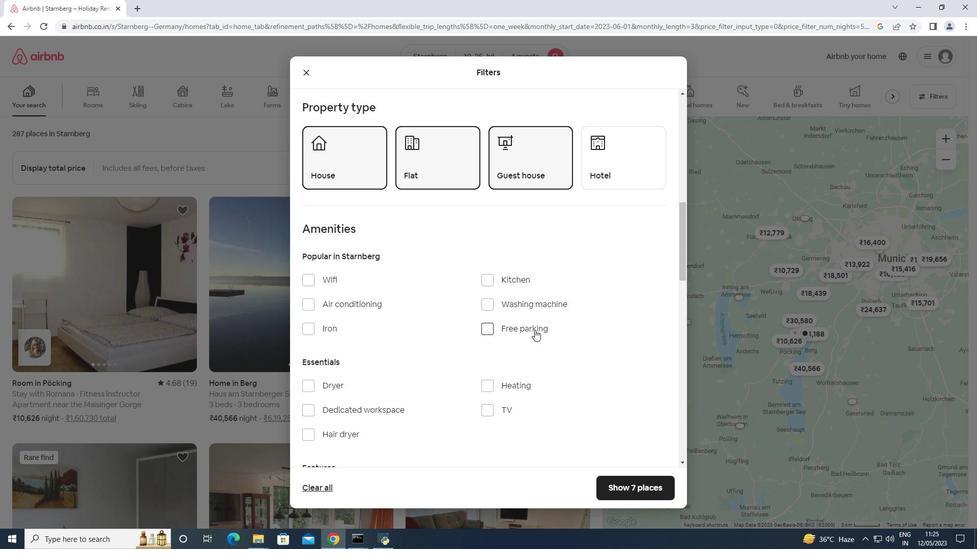 
Action: Mouse moved to (345, 278)
Screenshot: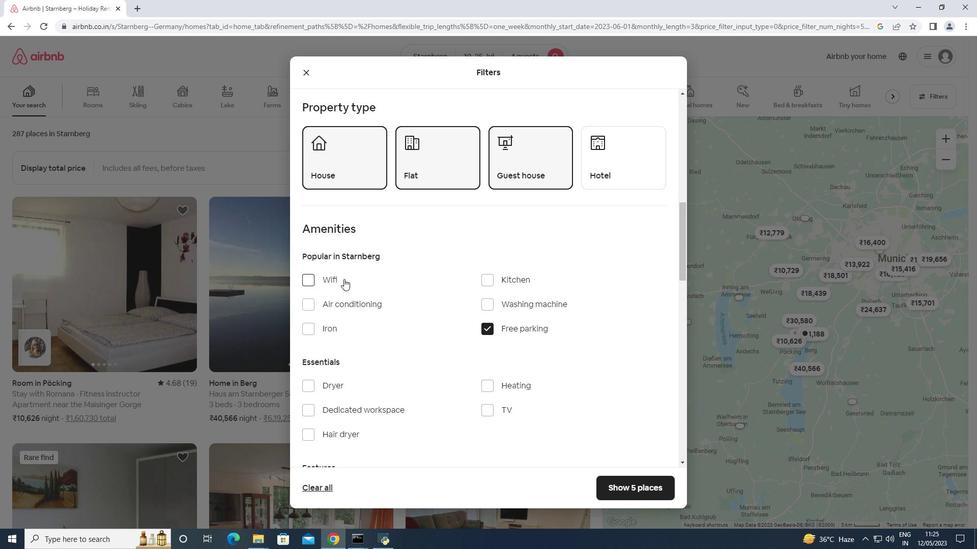 
Action: Mouse pressed left at (345, 278)
Screenshot: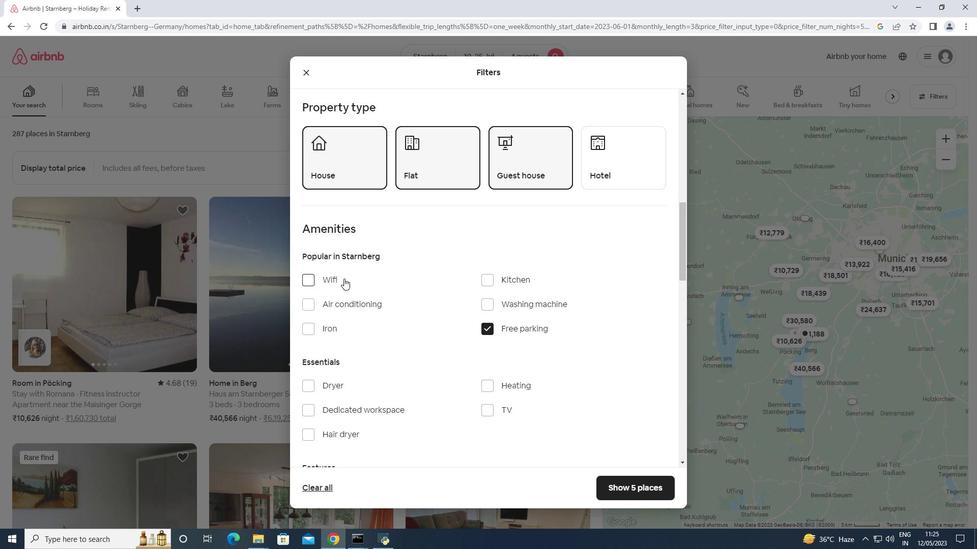 
Action: Mouse moved to (501, 408)
Screenshot: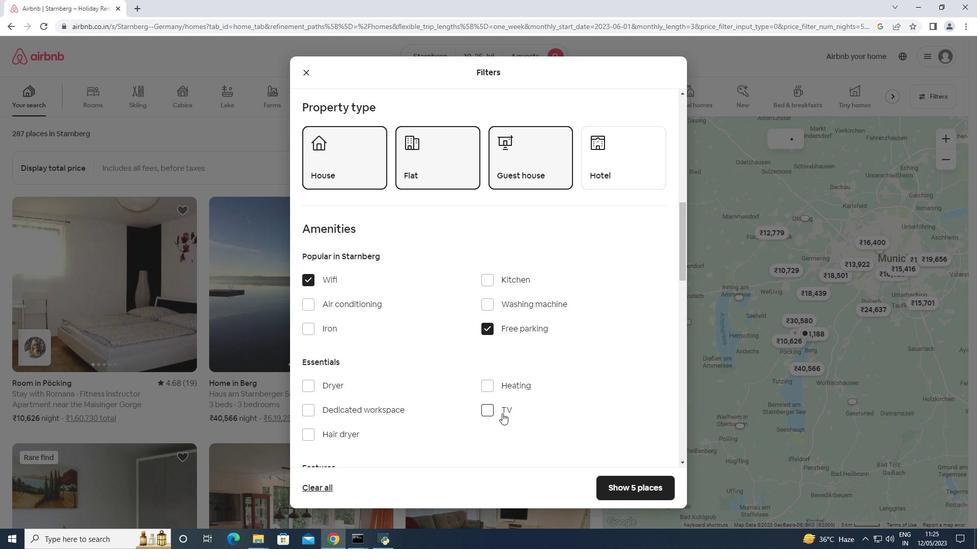 
Action: Mouse pressed left at (501, 408)
Screenshot: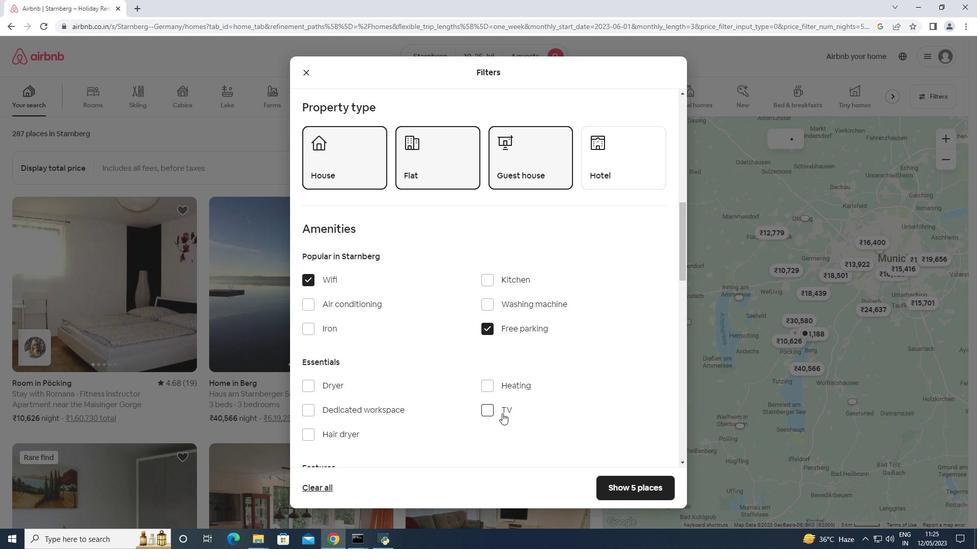 
Action: Mouse moved to (500, 403)
Screenshot: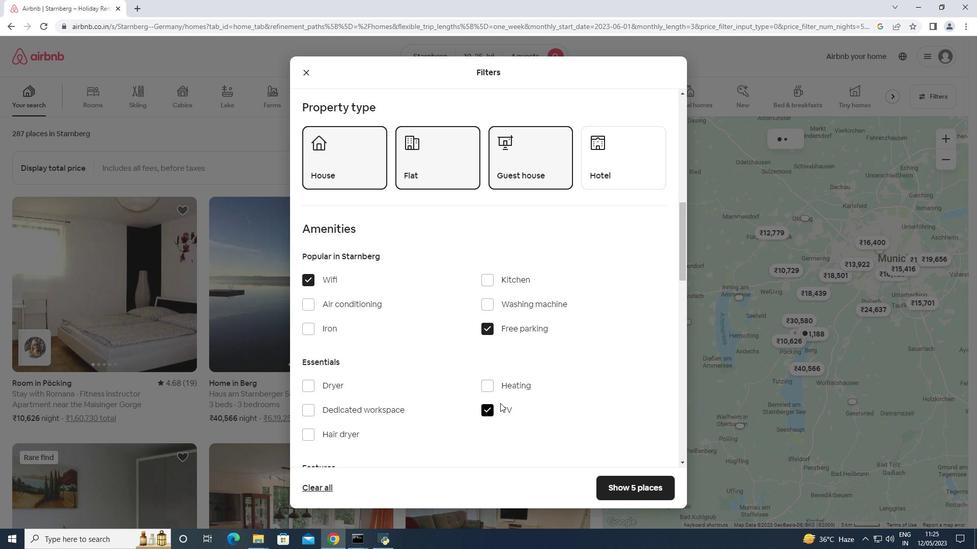 
Action: Mouse scrolled (500, 402) with delta (0, 0)
Screenshot: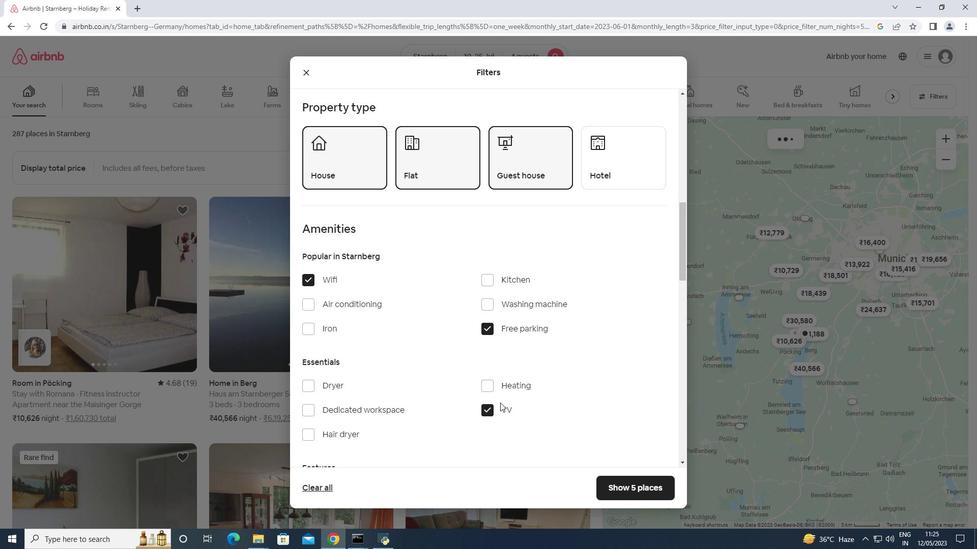 
Action: Mouse scrolled (500, 402) with delta (0, 0)
Screenshot: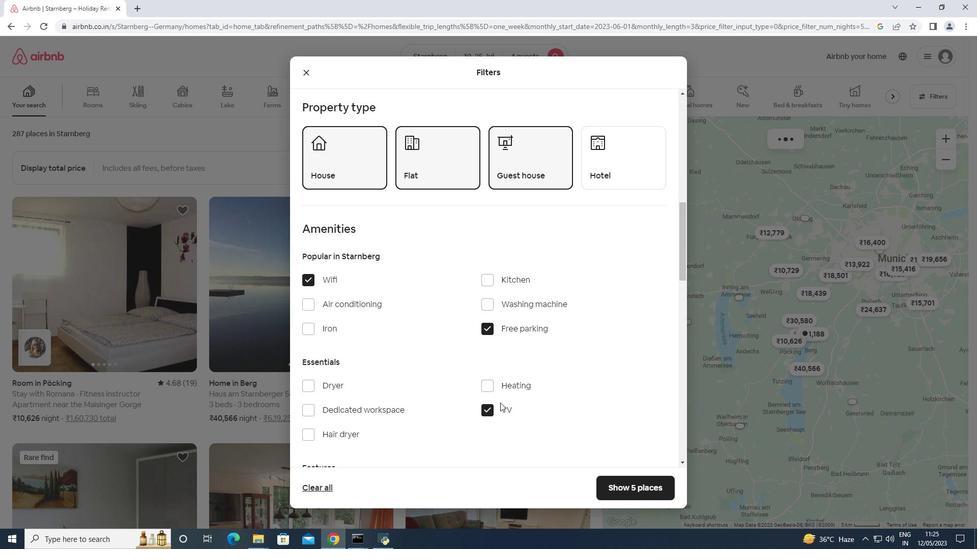 
Action: Mouse scrolled (500, 402) with delta (0, 0)
Screenshot: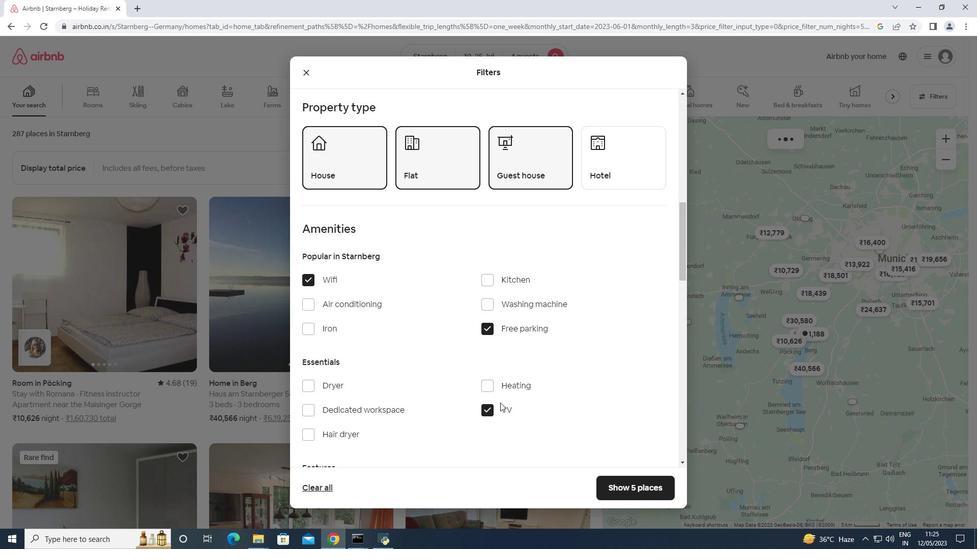 
Action: Mouse scrolled (500, 402) with delta (0, 0)
Screenshot: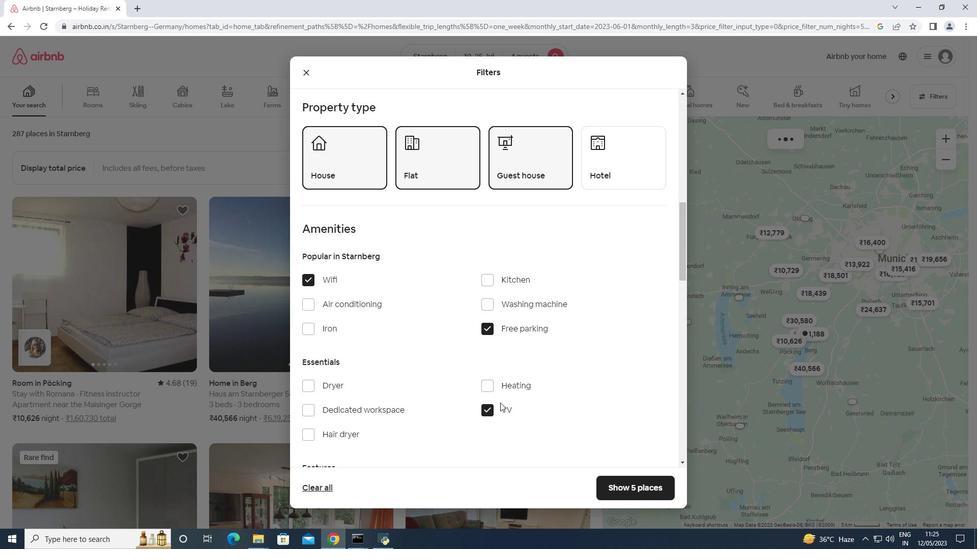 
Action: Mouse scrolled (500, 402) with delta (0, 0)
Screenshot: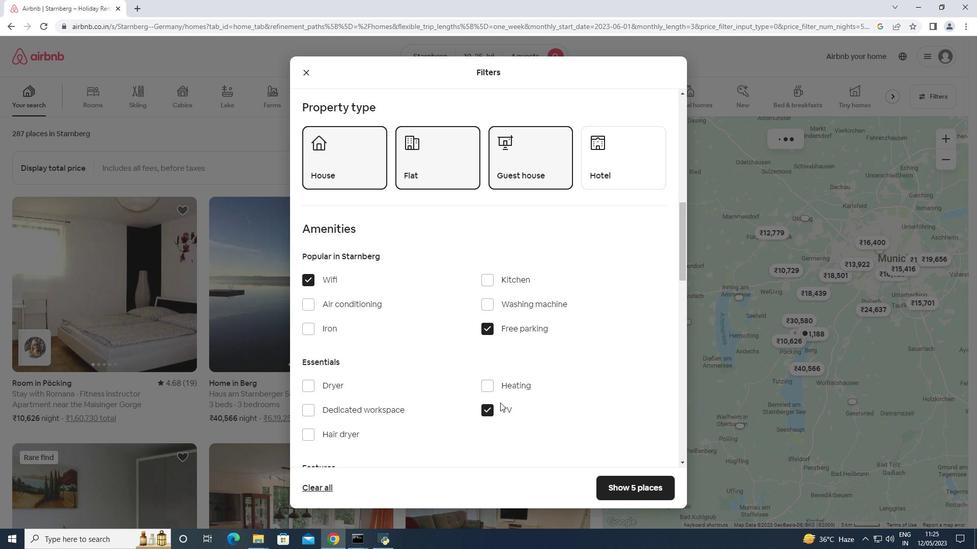 
Action: Mouse moved to (366, 283)
Screenshot: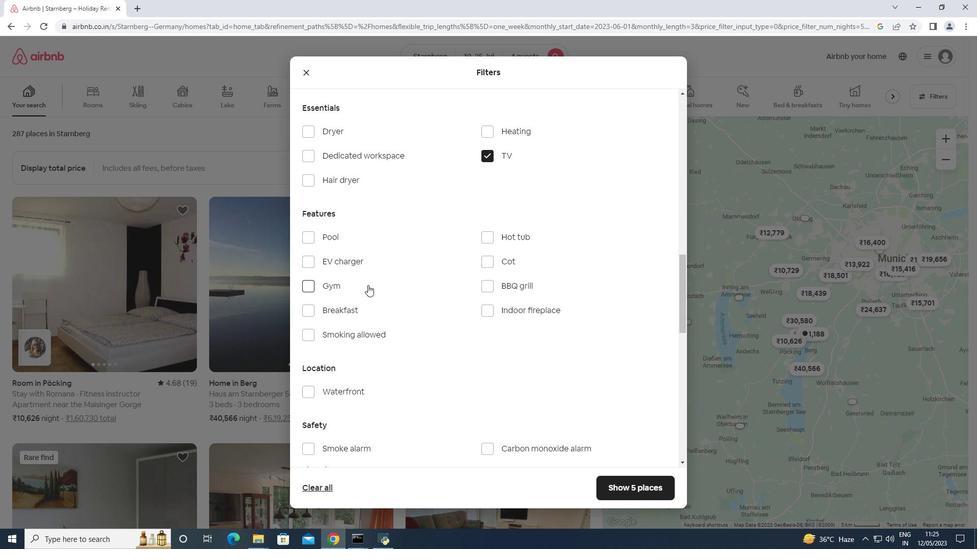 
Action: Mouse pressed left at (366, 283)
Screenshot: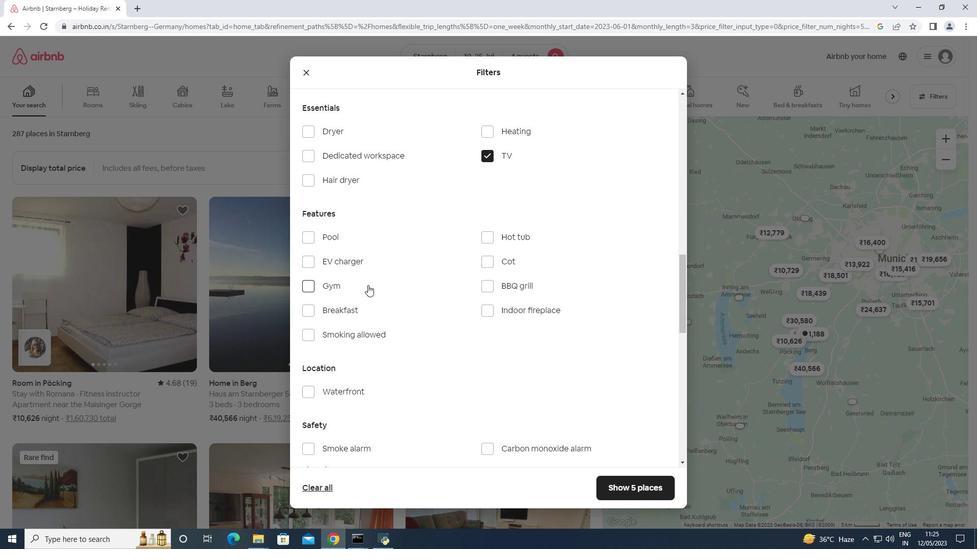 
Action: Mouse moved to (363, 316)
Screenshot: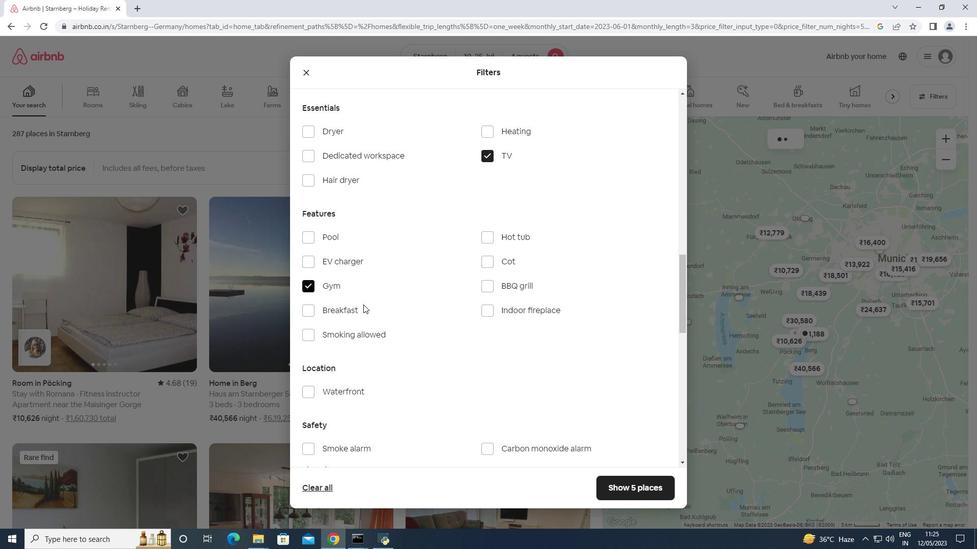 
Action: Mouse pressed left at (363, 316)
Screenshot: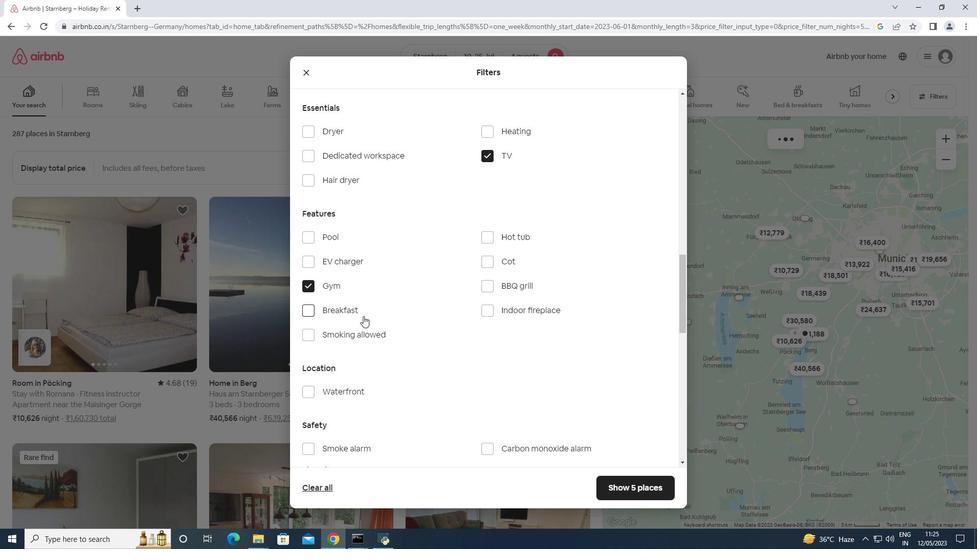 
Action: Mouse moved to (422, 337)
Screenshot: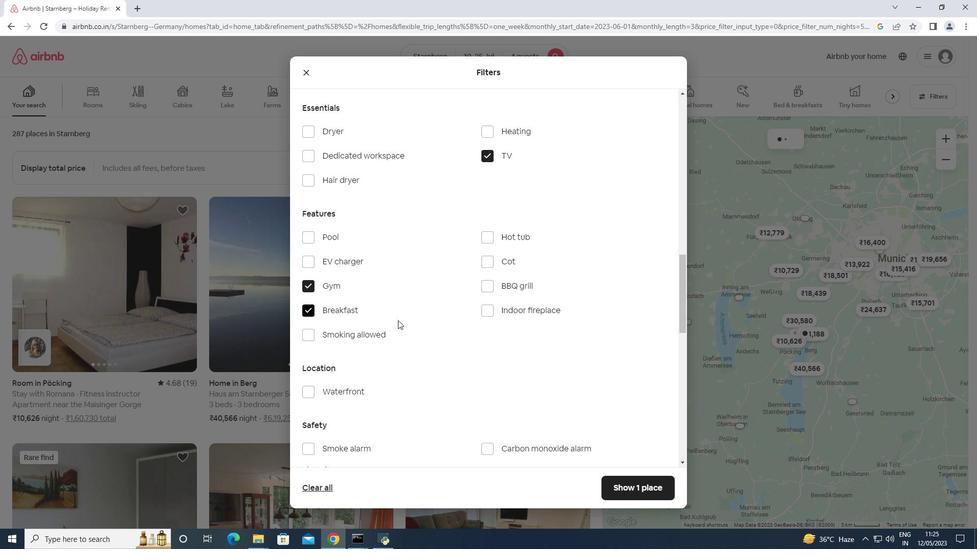 
Action: Mouse scrolled (422, 336) with delta (0, 0)
Screenshot: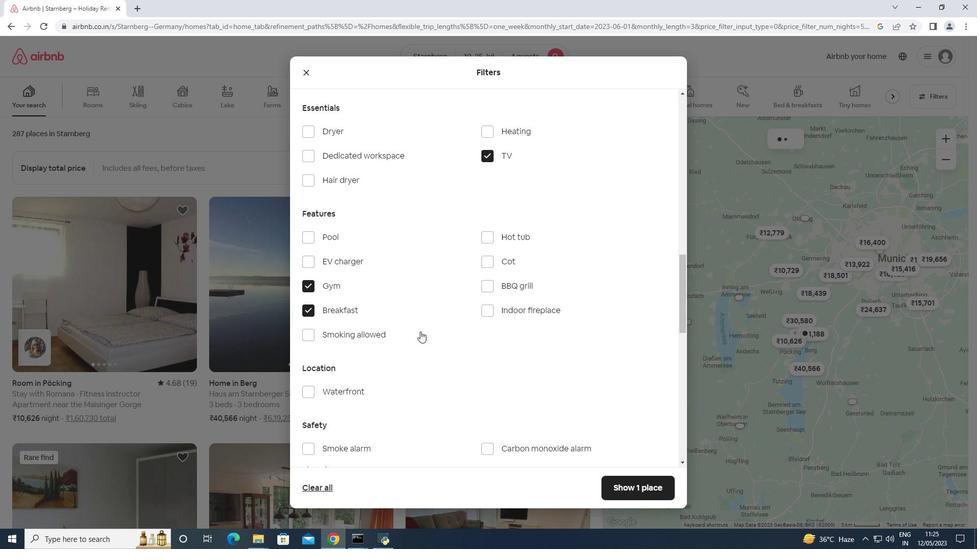 
Action: Mouse moved to (422, 338)
Screenshot: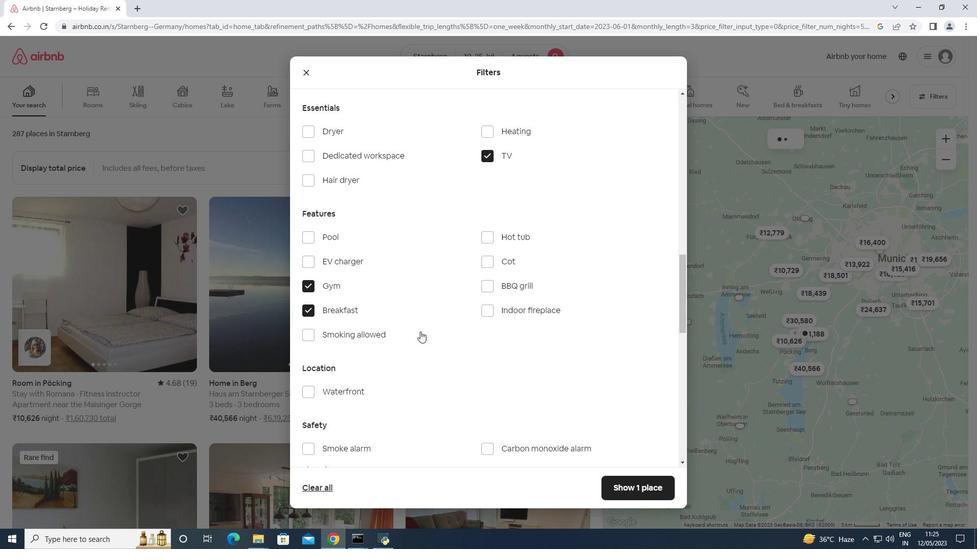 
Action: Mouse scrolled (422, 337) with delta (0, 0)
Screenshot: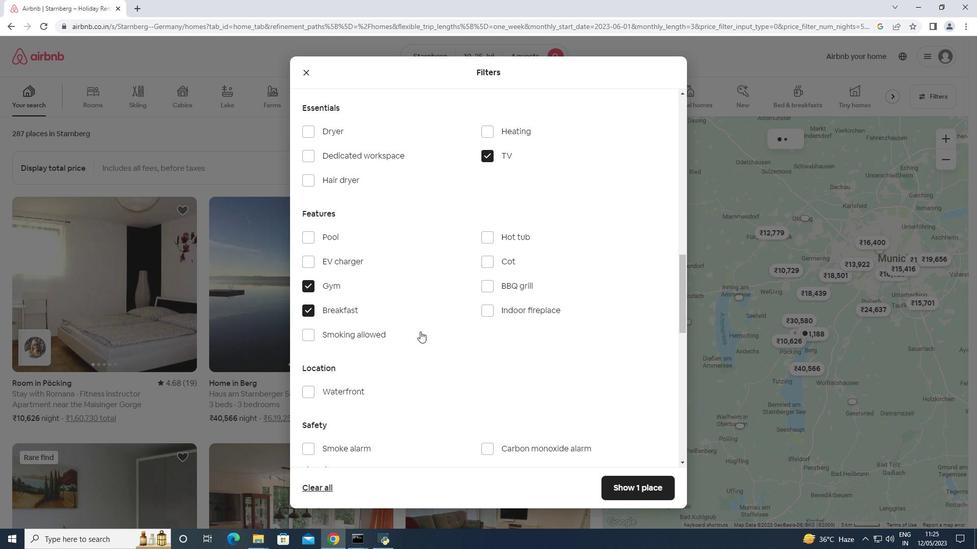 
Action: Mouse scrolled (422, 337) with delta (0, 0)
Screenshot: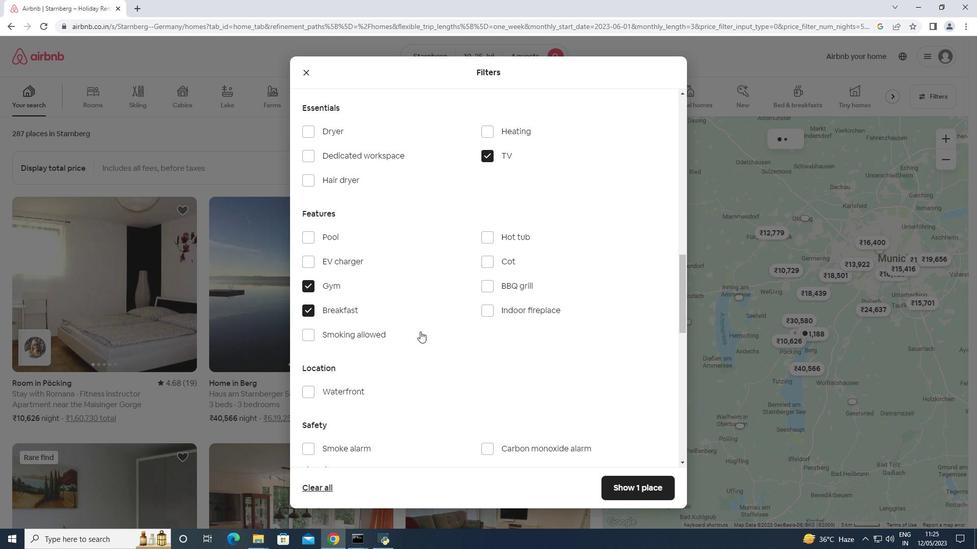 
Action: Mouse moved to (422, 338)
Screenshot: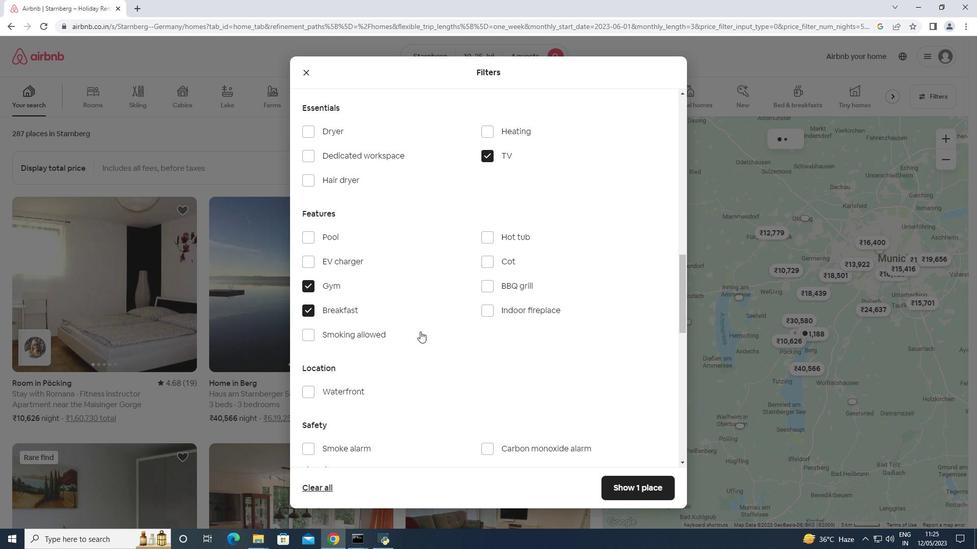 
Action: Mouse scrolled (422, 338) with delta (0, 0)
Screenshot: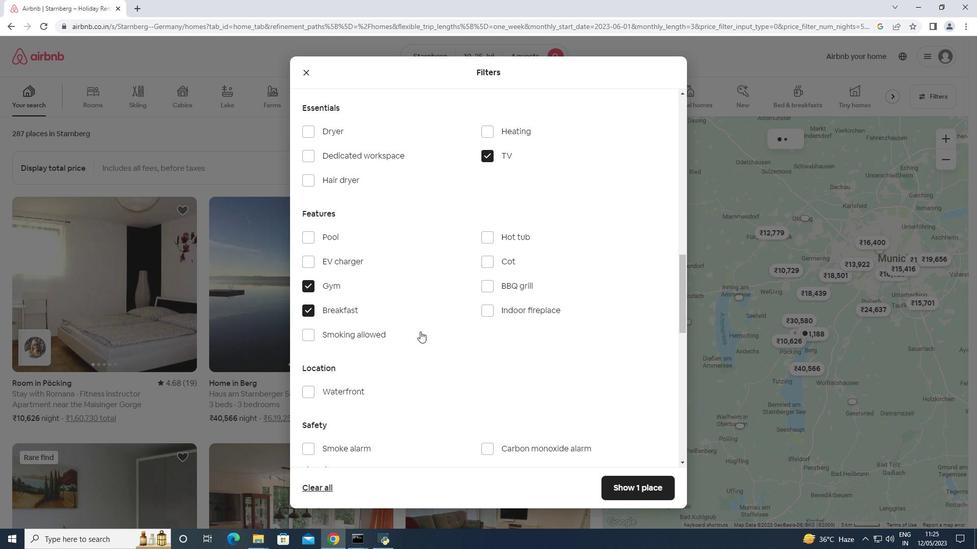 
Action: Mouse moved to (649, 383)
Screenshot: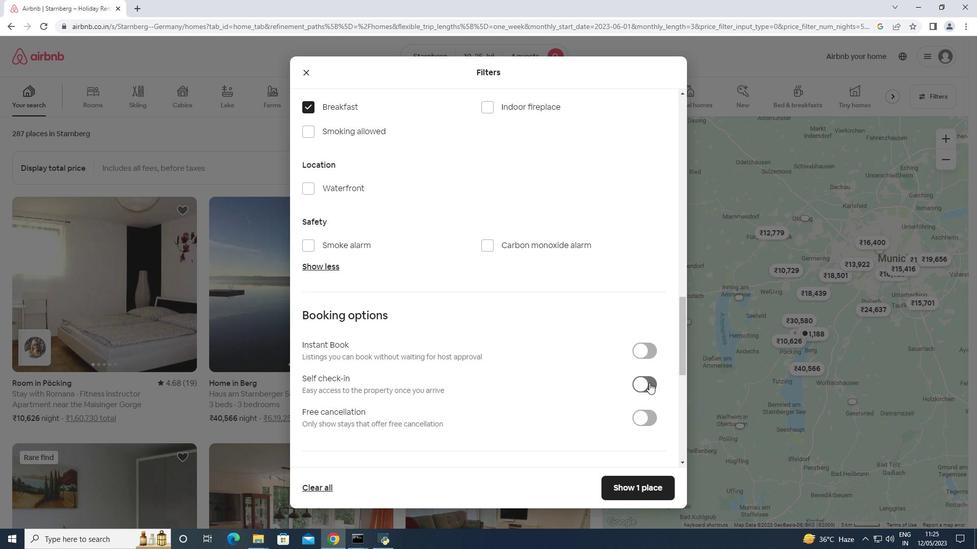 
Action: Mouse pressed left at (649, 383)
Screenshot: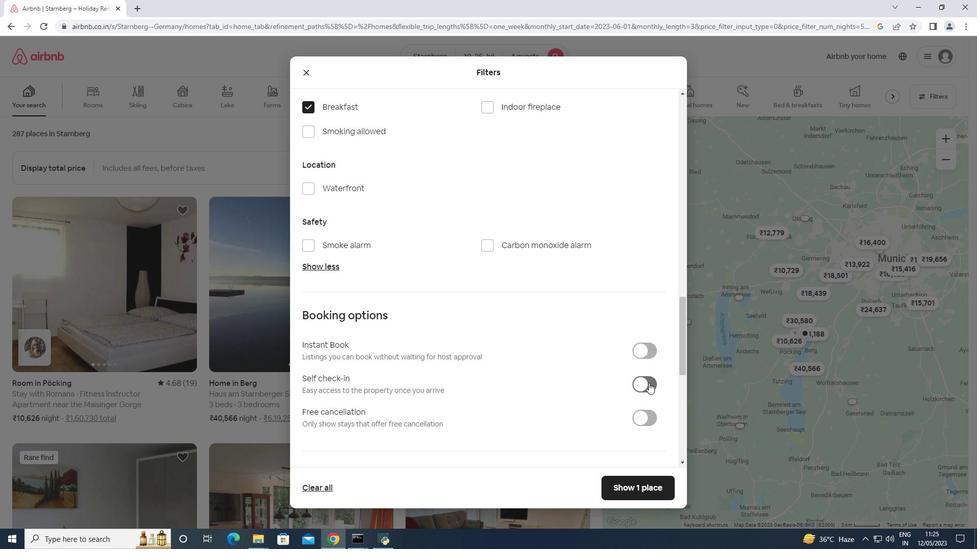 
Action: Mouse moved to (650, 379)
Screenshot: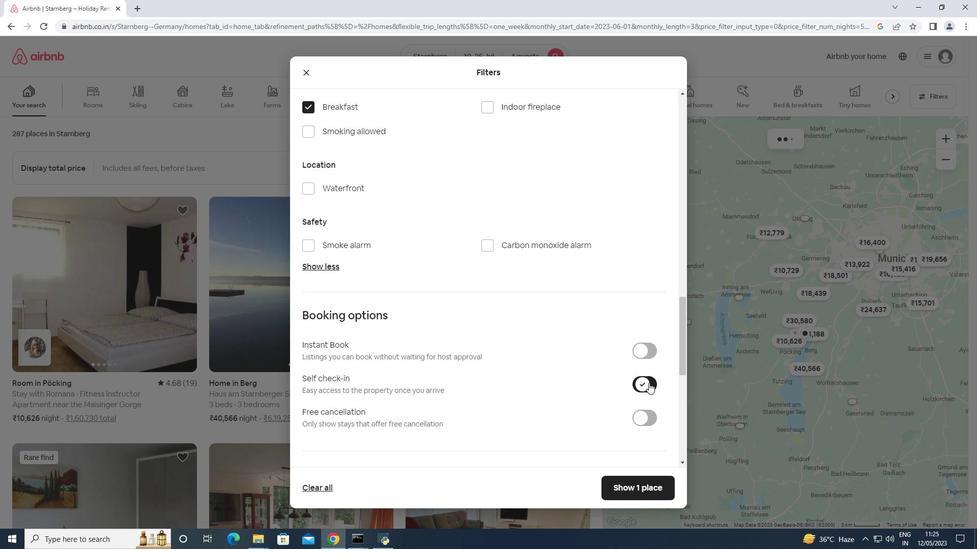 
Action: Mouse scrolled (650, 378) with delta (0, 0)
Screenshot: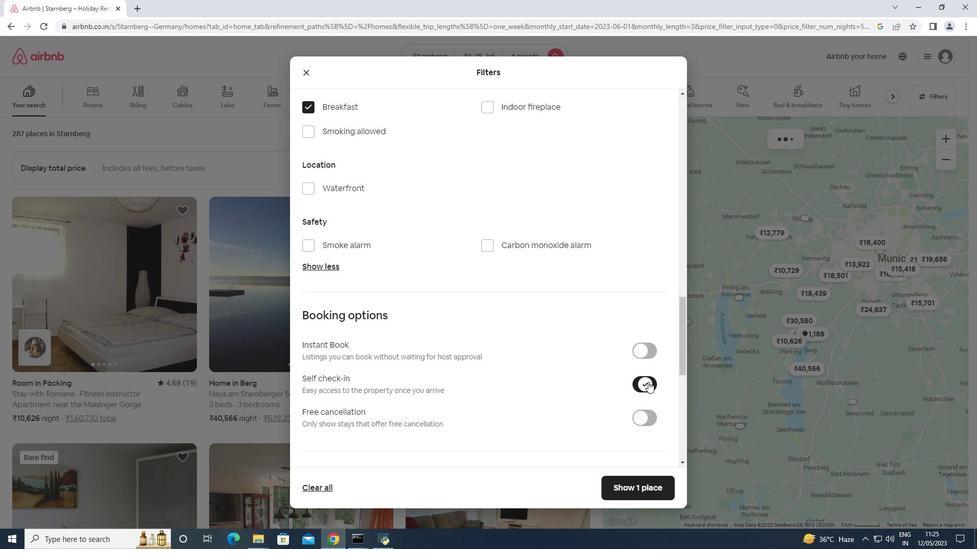 
Action: Mouse scrolled (650, 378) with delta (0, 0)
Screenshot: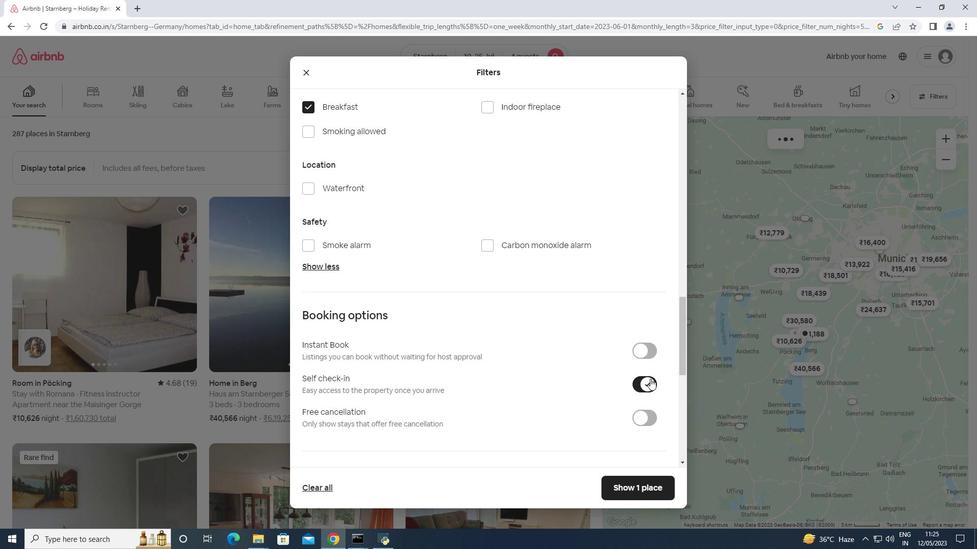 
Action: Mouse scrolled (650, 378) with delta (0, 0)
Screenshot: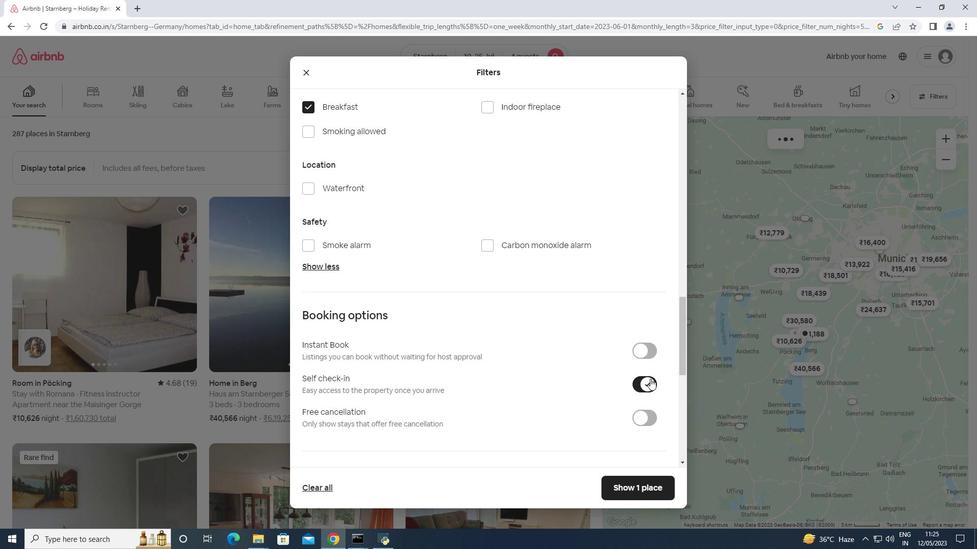 
Action: Mouse scrolled (650, 378) with delta (0, 0)
Screenshot: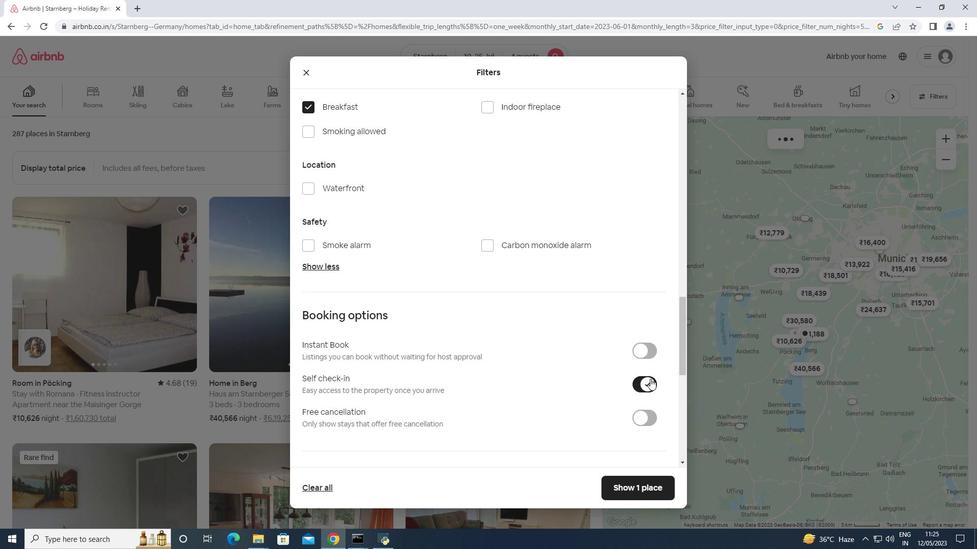 
Action: Mouse scrolled (650, 378) with delta (0, 0)
Screenshot: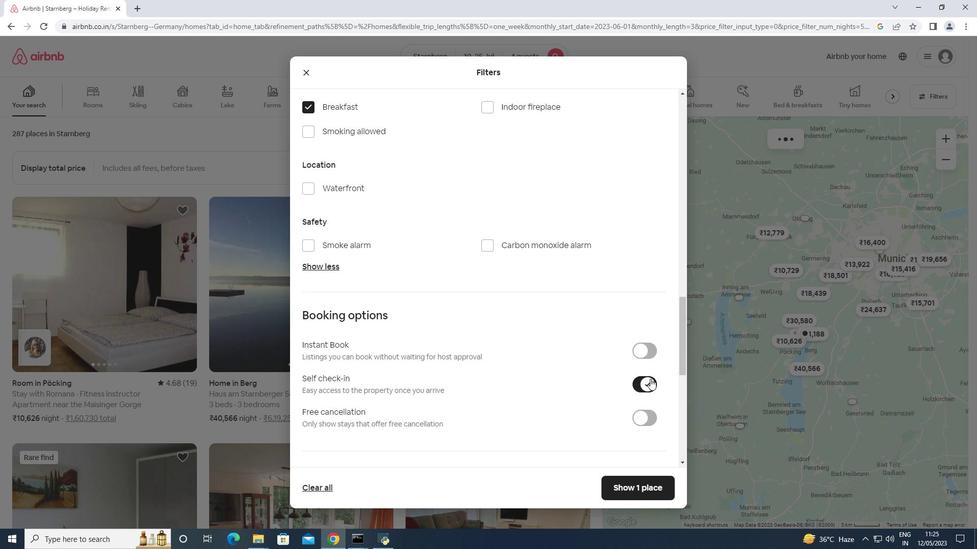 
Action: Mouse scrolled (650, 378) with delta (0, 0)
Screenshot: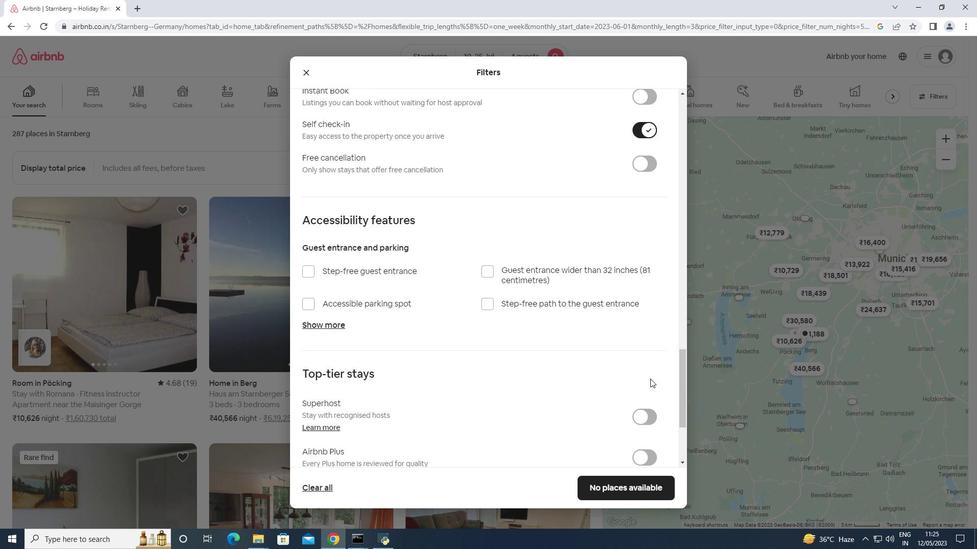 
Action: Mouse scrolled (650, 378) with delta (0, 0)
Screenshot: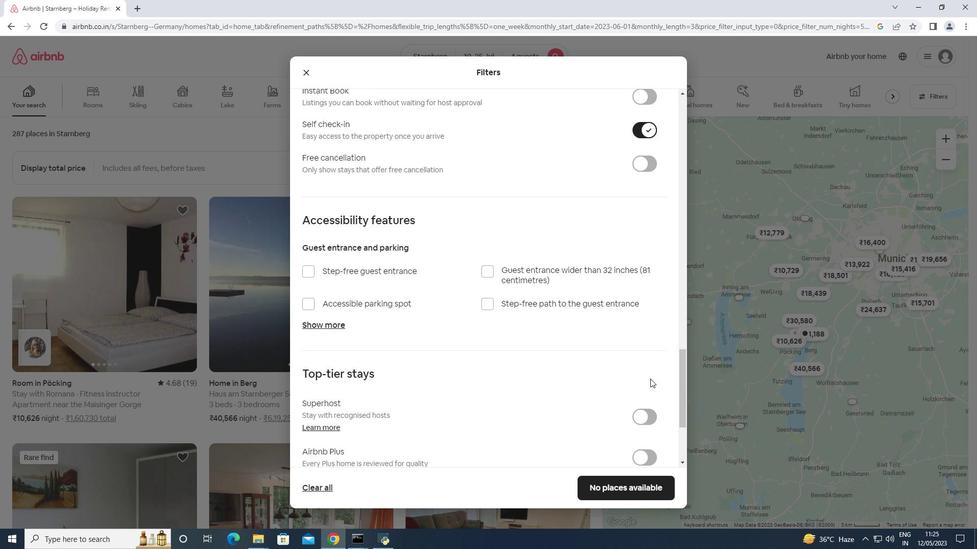 
Action: Mouse scrolled (650, 378) with delta (0, 0)
Screenshot: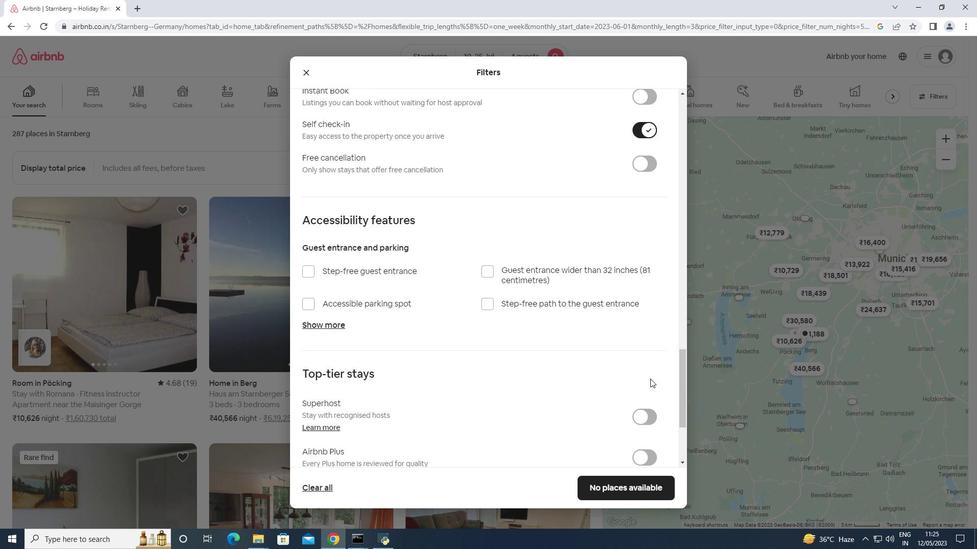 
Action: Mouse scrolled (650, 378) with delta (0, 0)
Screenshot: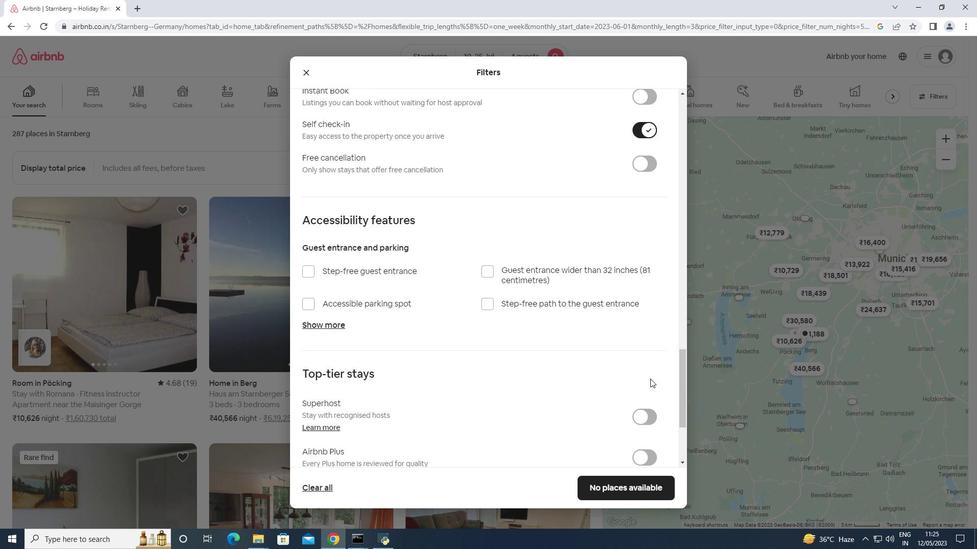 
Action: Mouse scrolled (650, 378) with delta (0, 0)
Screenshot: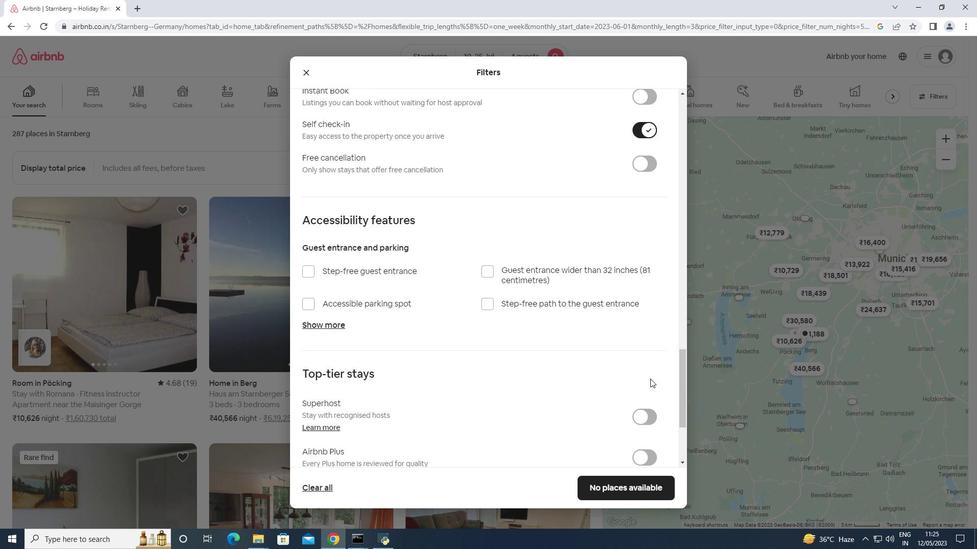 
Action: Mouse moved to (377, 389)
Screenshot: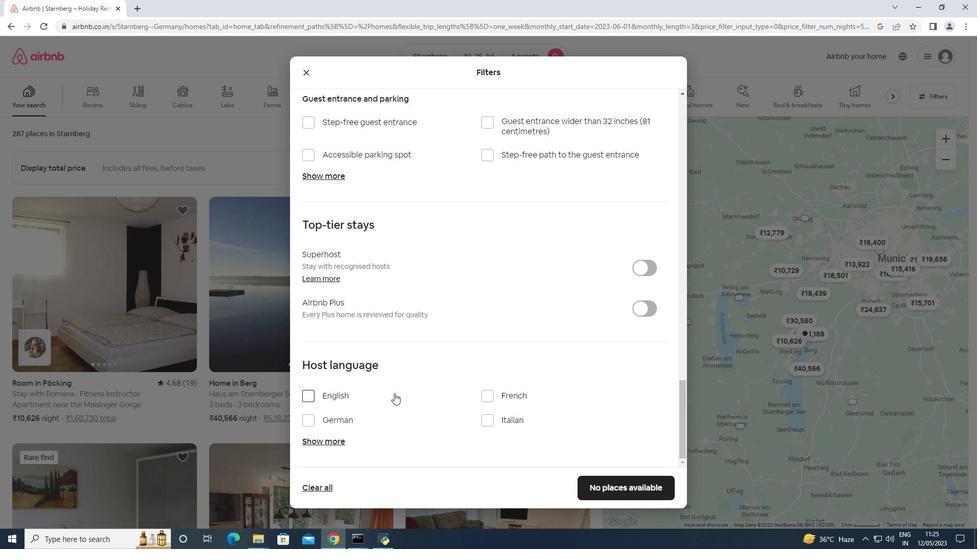 
Action: Mouse pressed left at (377, 389)
Screenshot: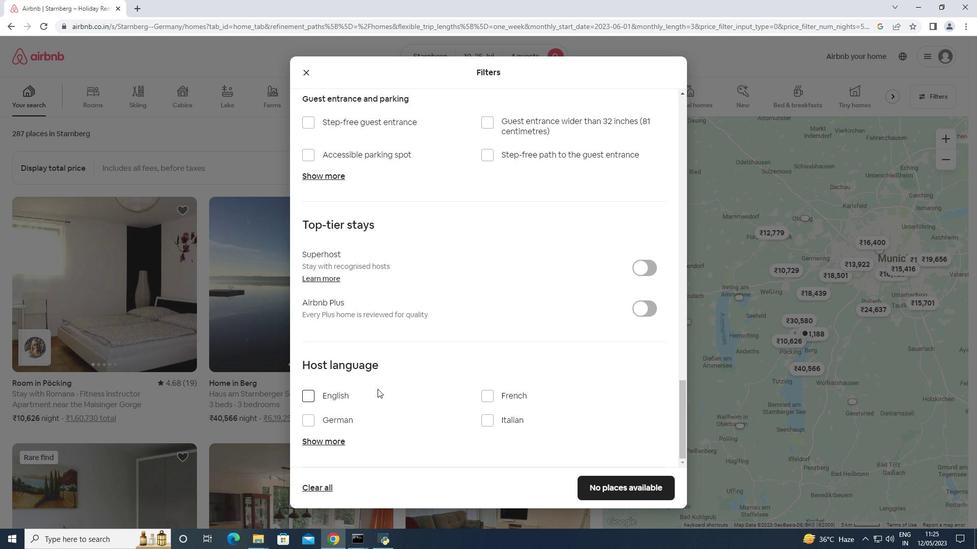 
Action: Mouse moved to (374, 391)
Screenshot: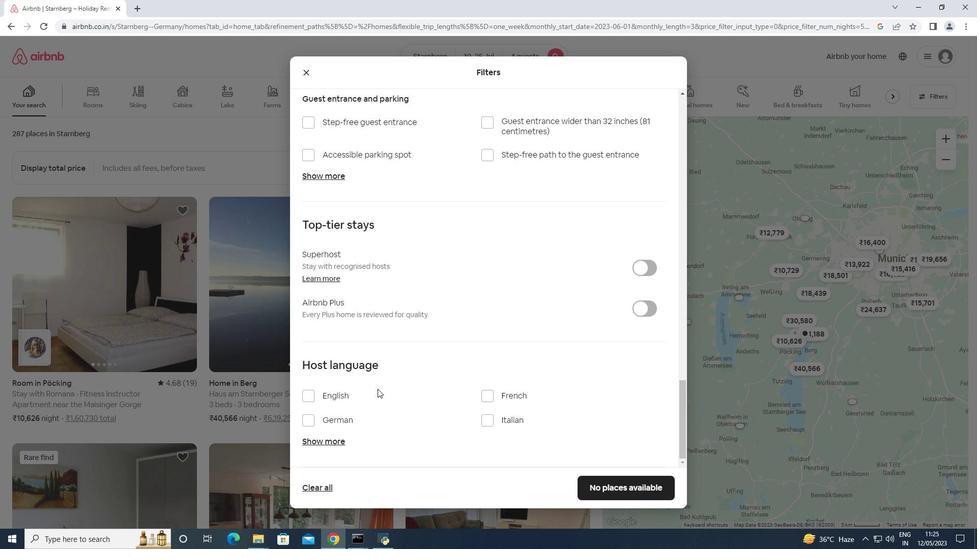 
Action: Mouse pressed left at (374, 391)
Screenshot: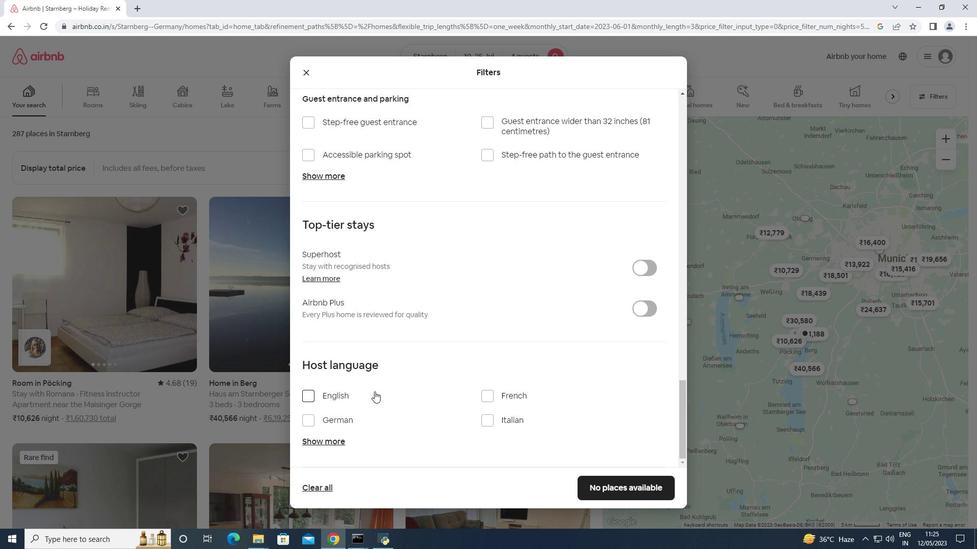 
Action: Mouse moved to (614, 484)
Screenshot: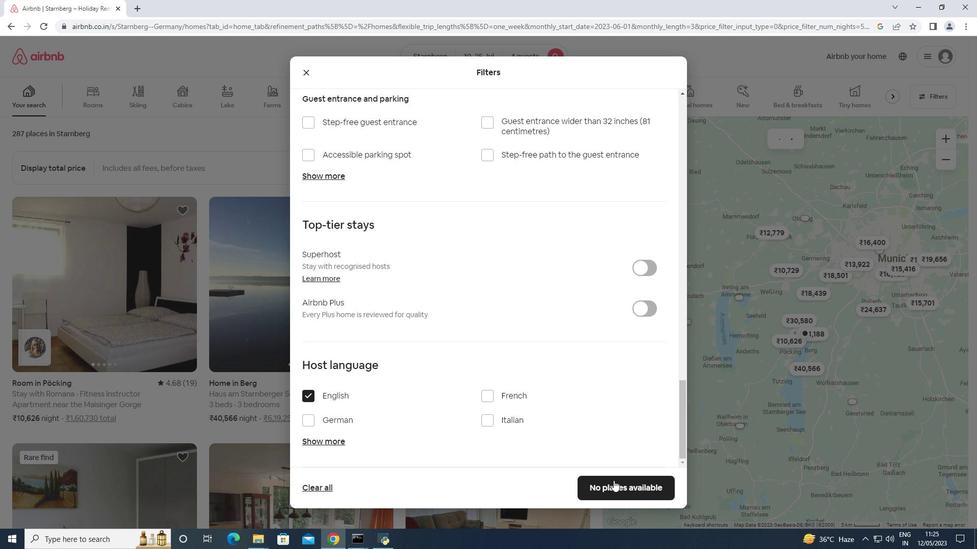 
Action: Mouse pressed left at (614, 484)
Screenshot: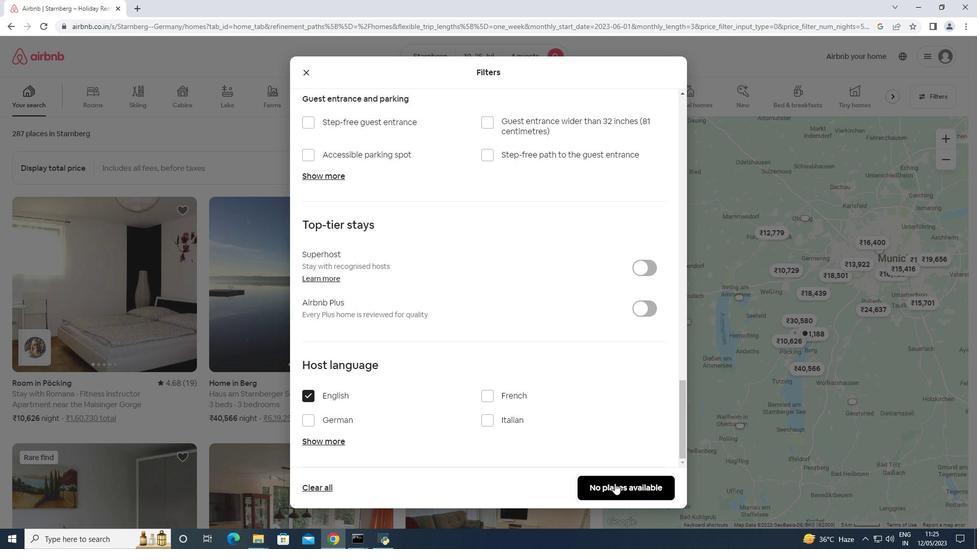 
Action: Mouse moved to (614, 481)
Screenshot: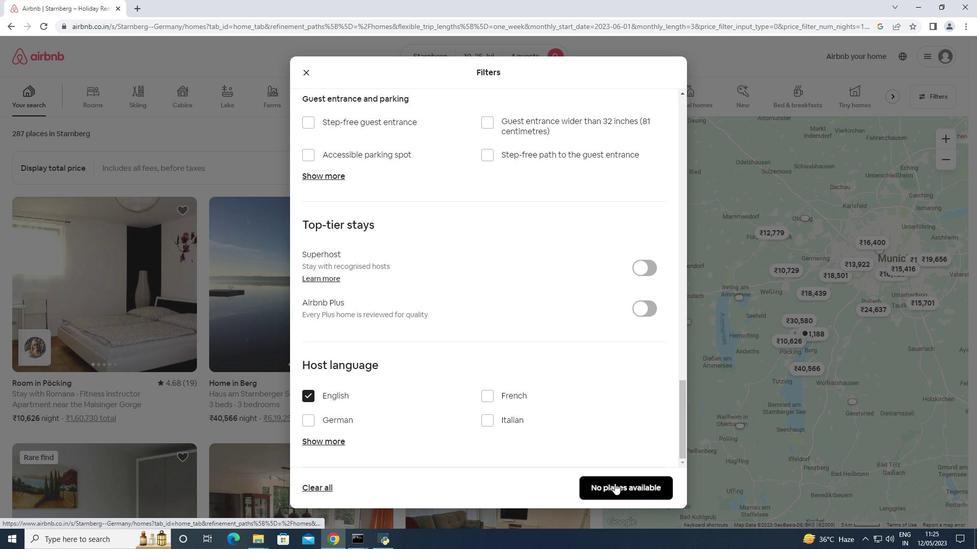 
